 Task: Add an event with the title Lunch and Learn: Effective Project Planning, date '2024/04/20', time 8:00 AM to 10:00 AMand add a description: The session will conclude with a recap and summary of key takeaways, providing participants with a comprehensive understanding of the elements that contribute to successful presentations. Participants will be encouraged to continue practicing their presentation skills outside of the session and seek further opportunities for growth and improvement., put the event into Red category . Add location for the event as: The Savoy, London, United Kingdom, logged in from the account softage.3@softage.netand send the event invitation to softage.5@softage.net and softage.6@softage.net. Set a reminder for the event At time of event
Action: Mouse moved to (90, 96)
Screenshot: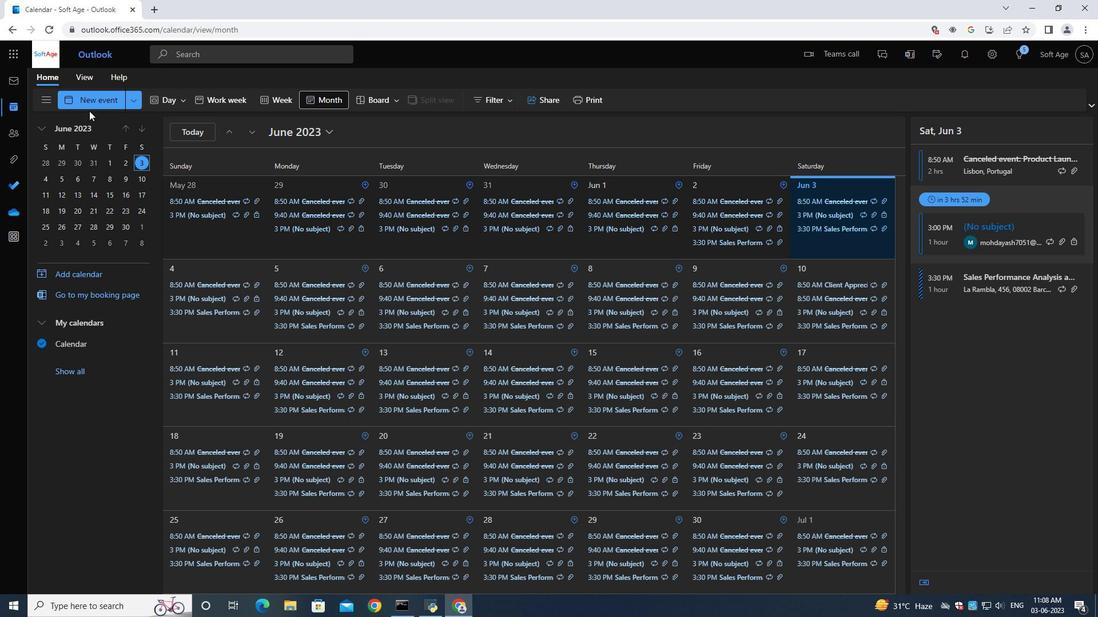 
Action: Mouse pressed left at (90, 96)
Screenshot: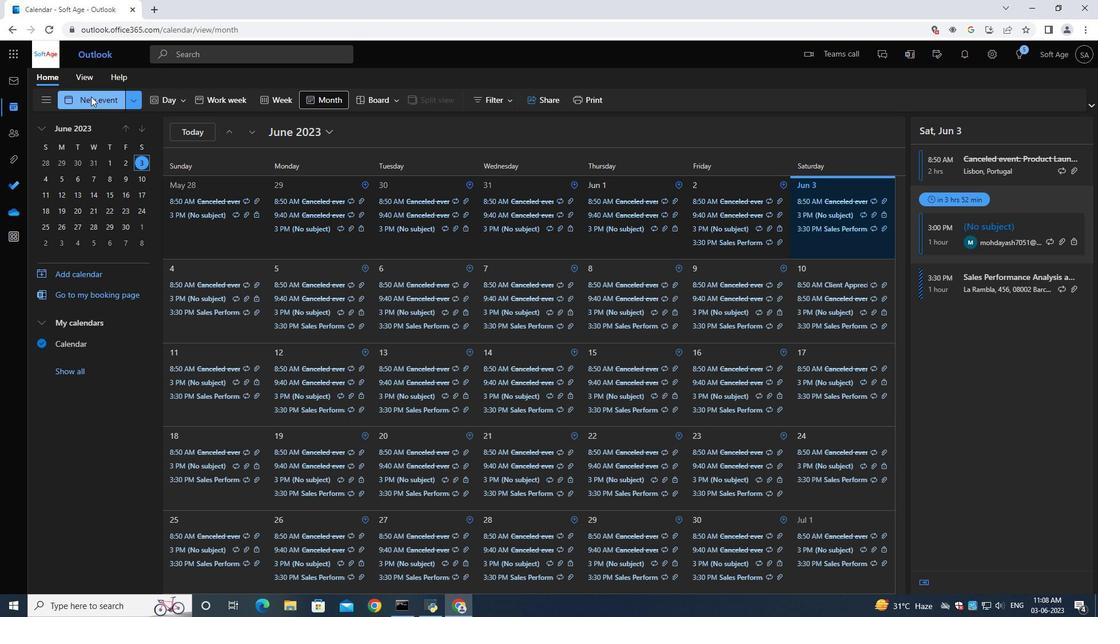 
Action: Mouse moved to (351, 179)
Screenshot: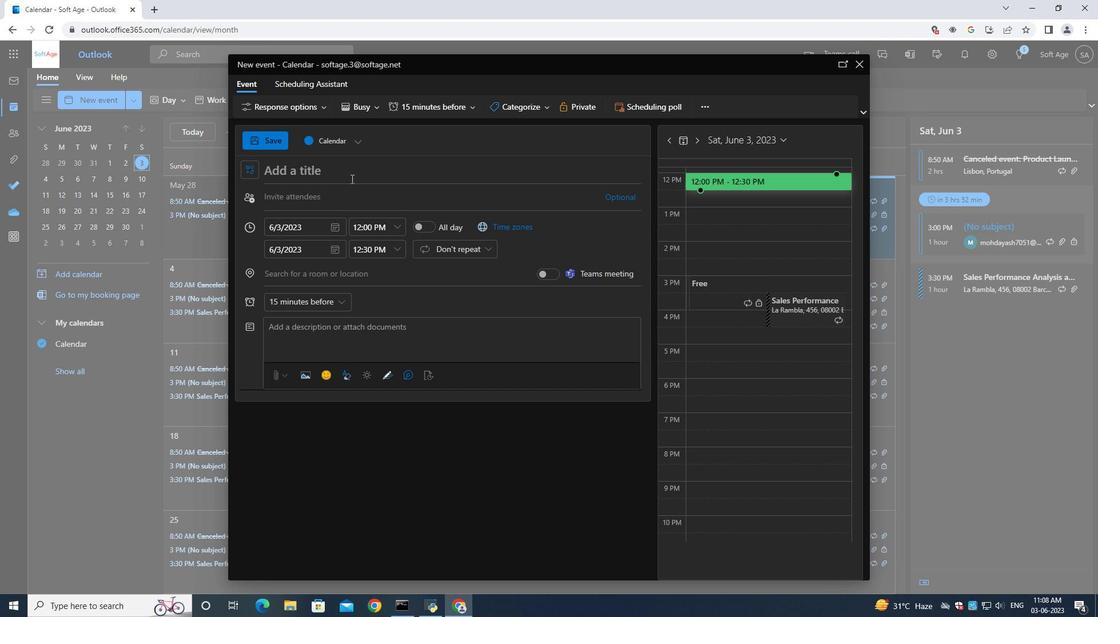 
Action: Mouse pressed left at (351, 179)
Screenshot: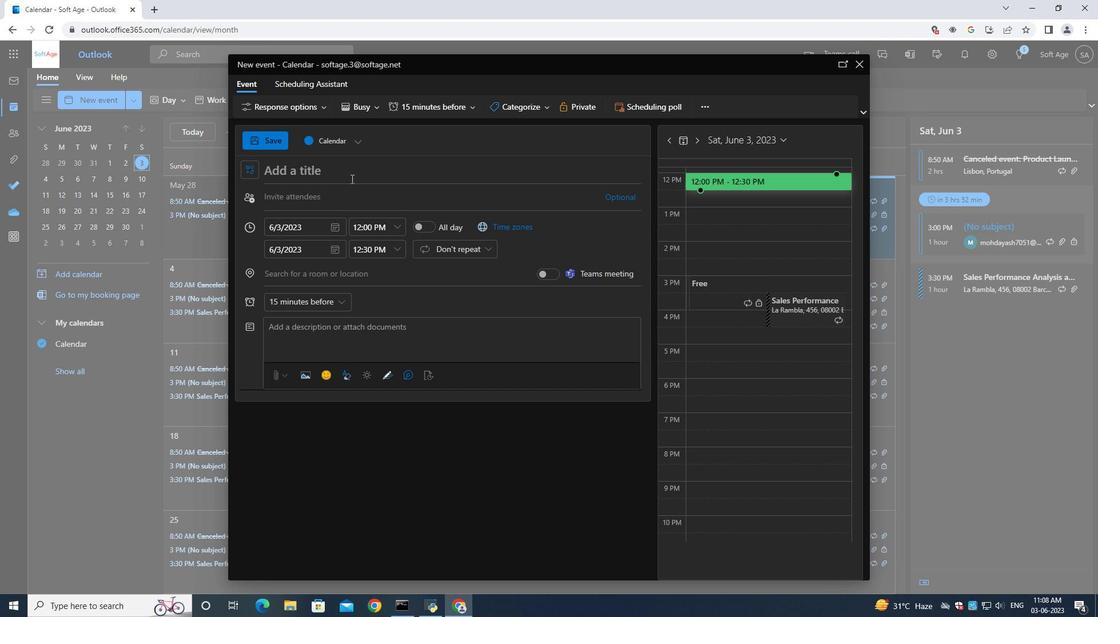
Action: Key pressed <Key.shift>Lunch<Key.space><Key.shift>and<Key.space><Key.shift><Key.shift><Key.shift><Key.shift><Key.shift><Key.shift><Key.shift><Key.shift><Key.shift><Key.shift><Key.shift><Key.shift><Key.shift><Key.shift><Key.shift><Key.shift><Key.shift><Key.shift><Key.shift><Key.shift><Key.shift><Key.shift><Key.shift><Key.shift><Key.shift><Key.shift><Key.shift><Key.shift><Key.shift><Key.shift><Key.shift><Key.shift><Key.shift><Key.shift><Key.shift>Learn<Key.shift_r>:<Key.space><Key.shift>Effective<Key.space><Key.shift>Proe<Key.backspace>ject<Key.space><Key.shift>Planning
Screenshot: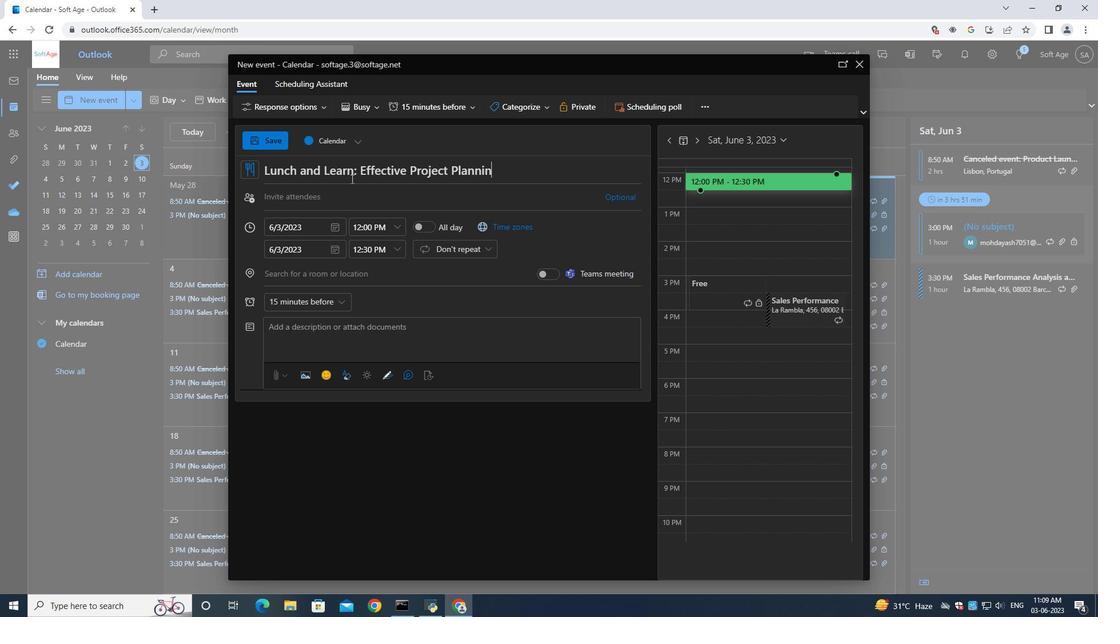 
Action: Mouse moved to (334, 226)
Screenshot: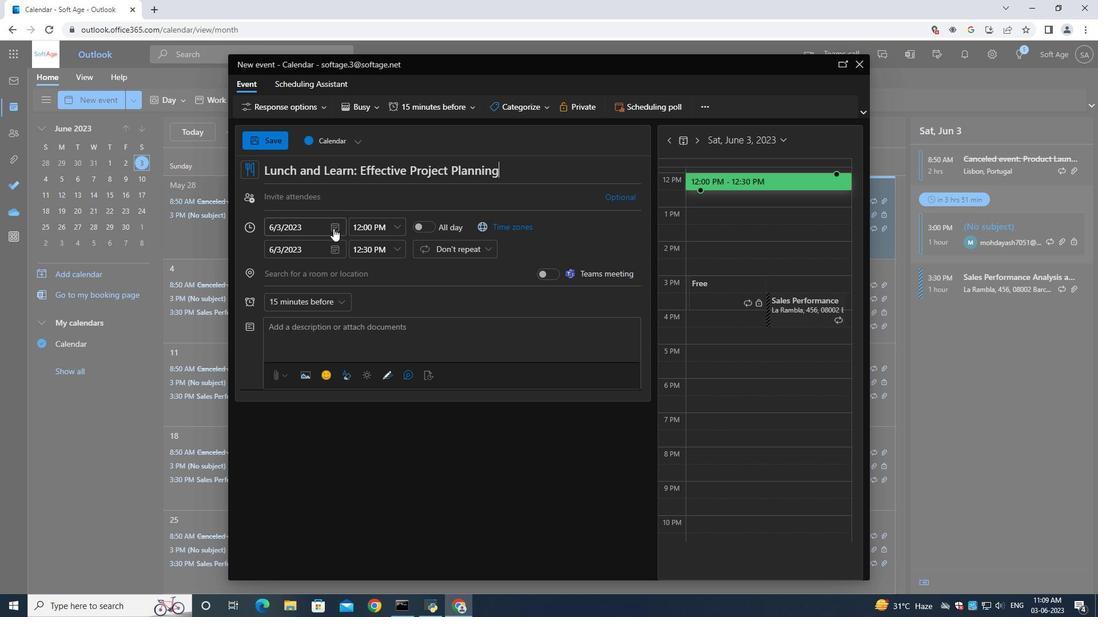 
Action: Mouse pressed left at (334, 226)
Screenshot: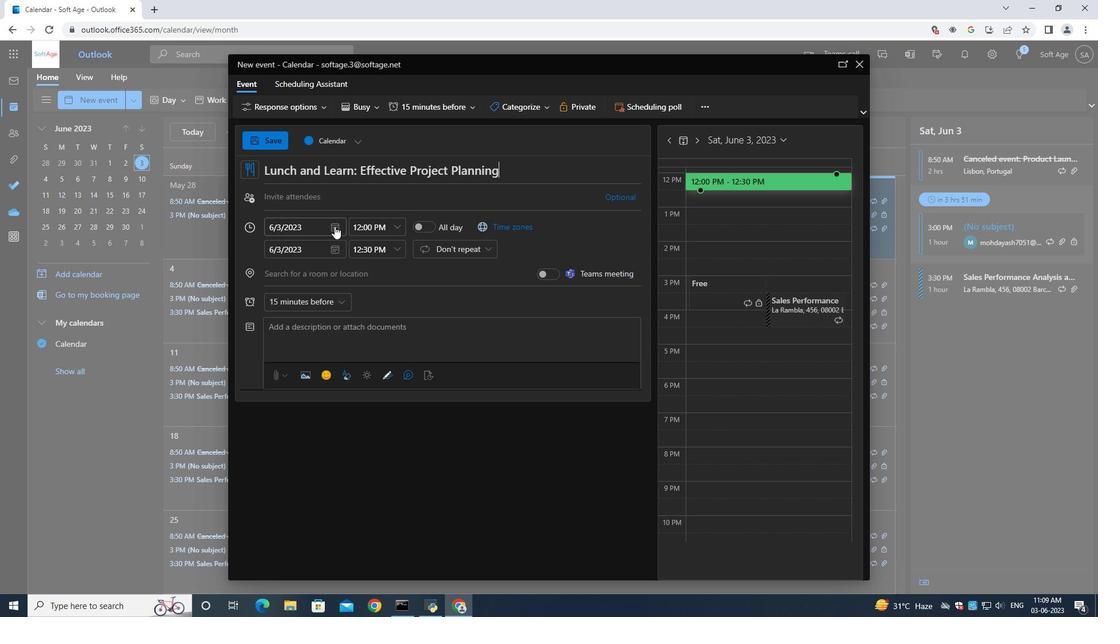
Action: Mouse moved to (369, 255)
Screenshot: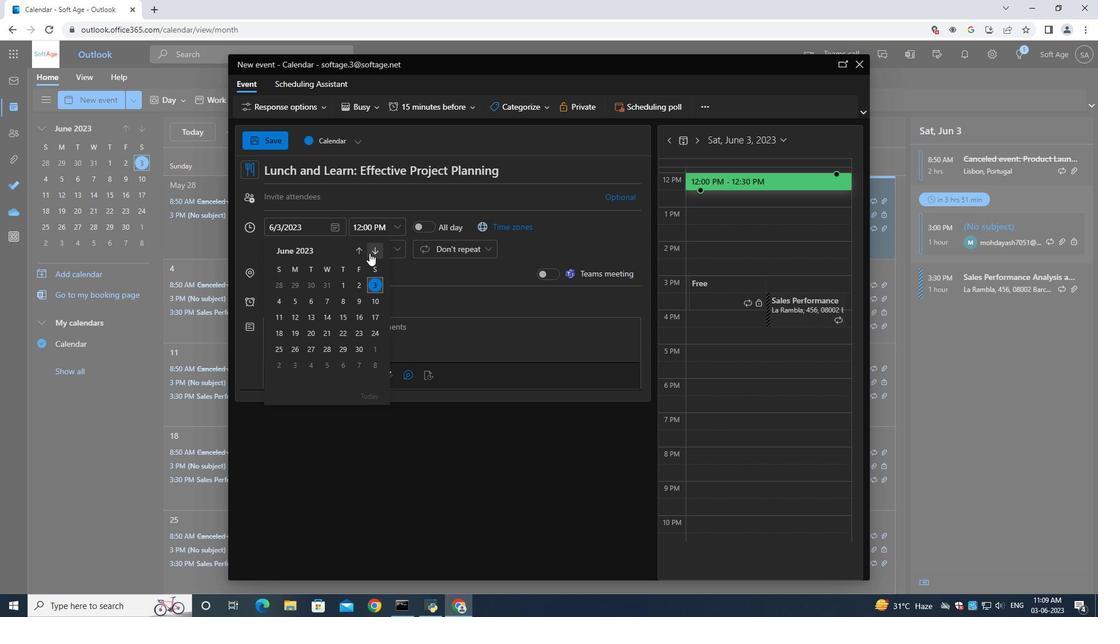 
Action: Mouse pressed left at (369, 255)
Screenshot: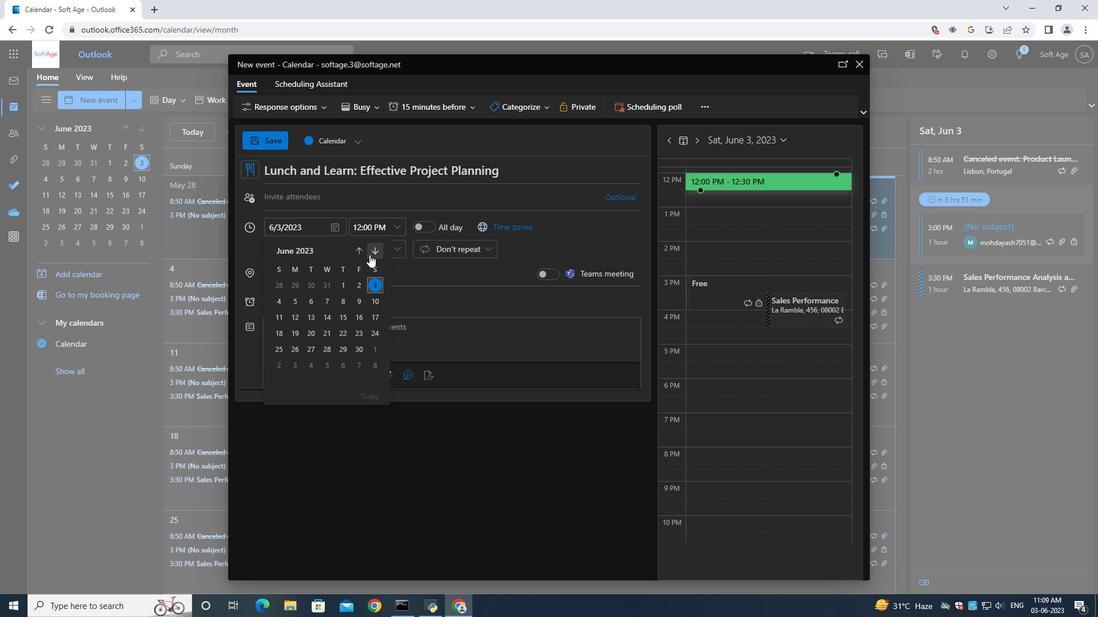 
Action: Mouse pressed left at (369, 255)
Screenshot: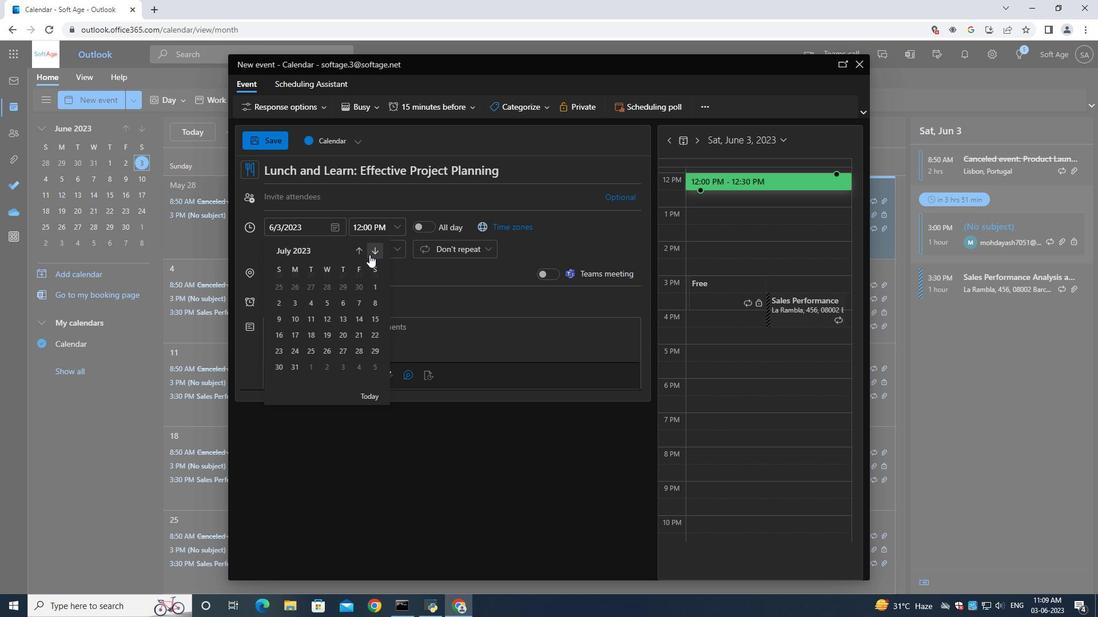
Action: Mouse pressed left at (369, 255)
Screenshot: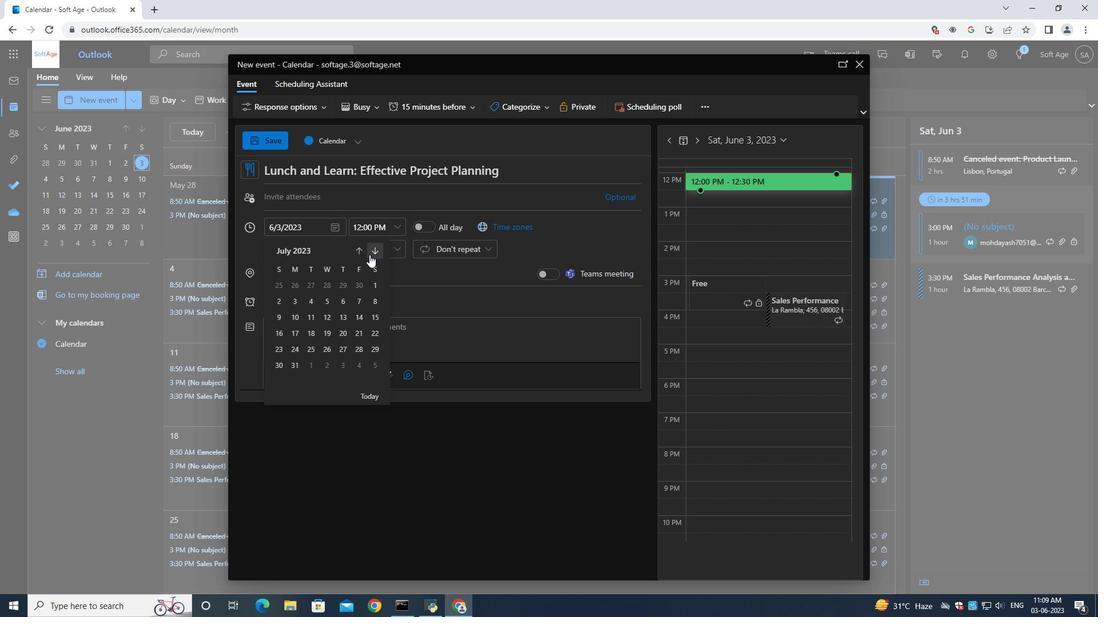
Action: Mouse pressed left at (369, 255)
Screenshot: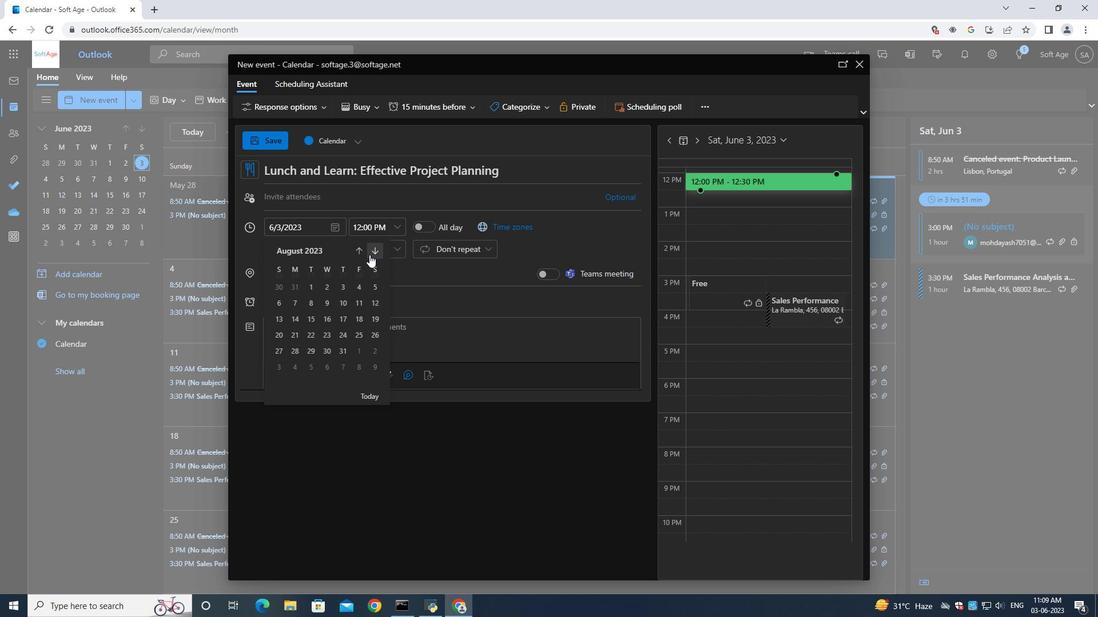 
Action: Mouse pressed left at (369, 255)
Screenshot: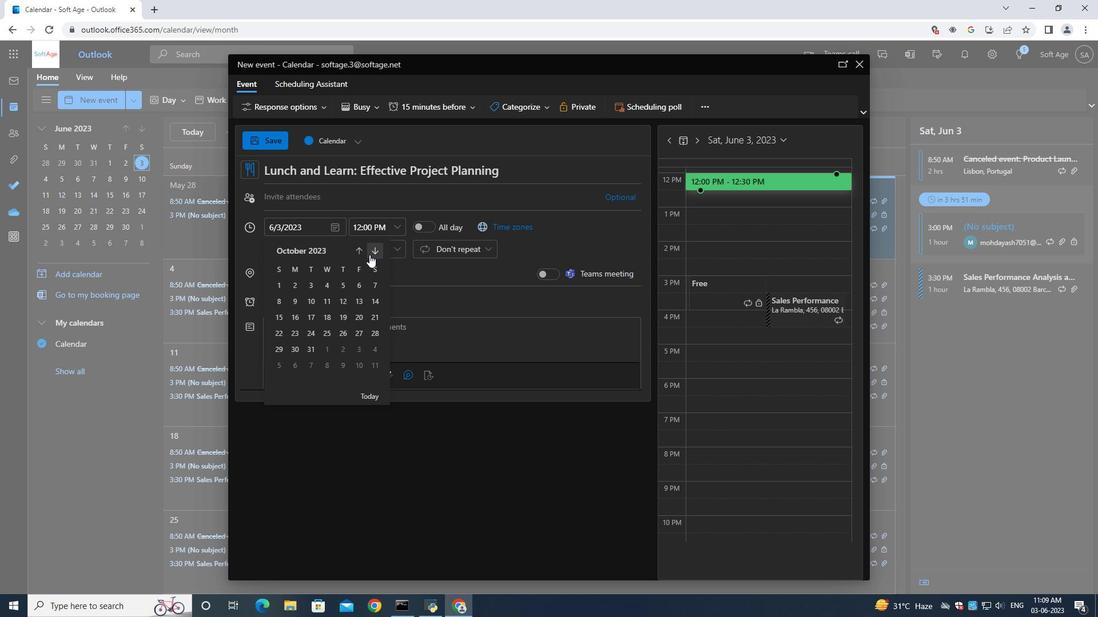 
Action: Mouse pressed left at (369, 255)
Screenshot: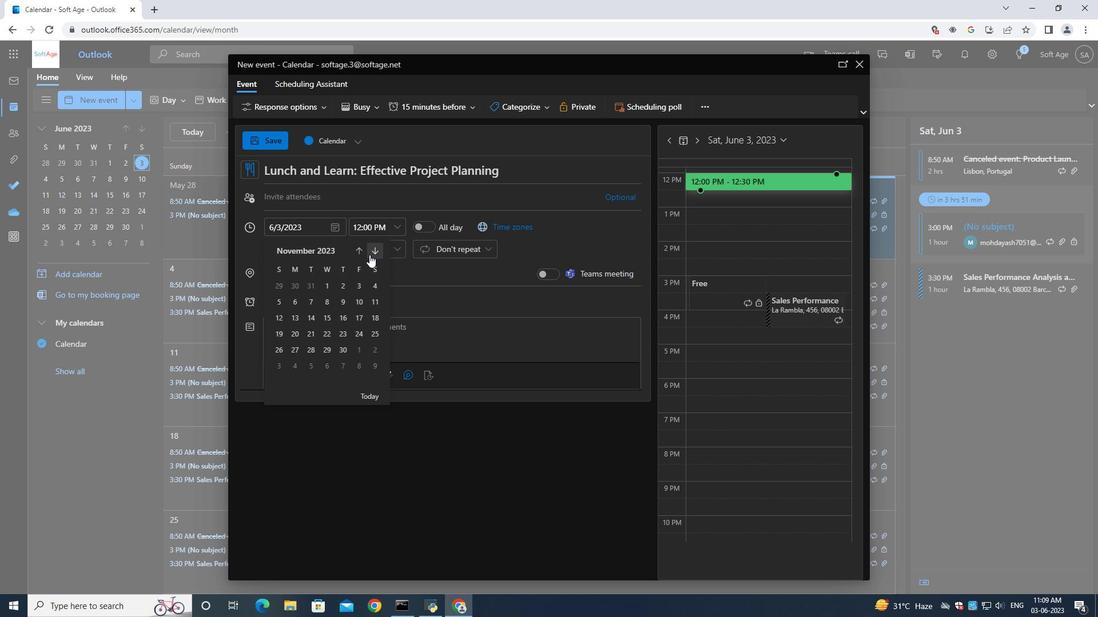 
Action: Mouse pressed left at (369, 255)
Screenshot: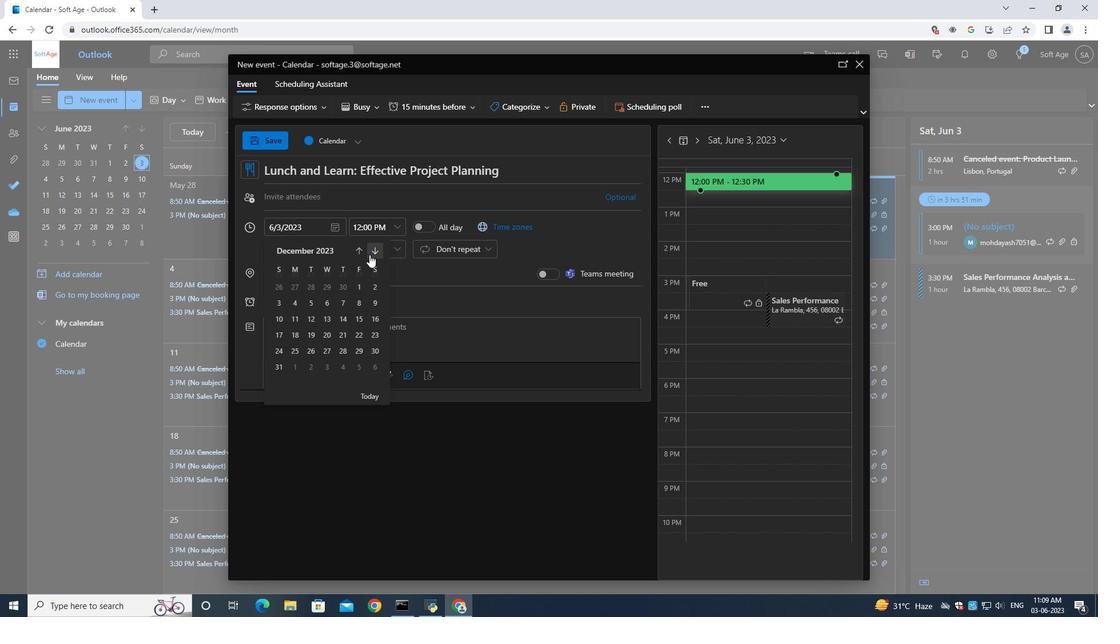 
Action: Mouse moved to (369, 250)
Screenshot: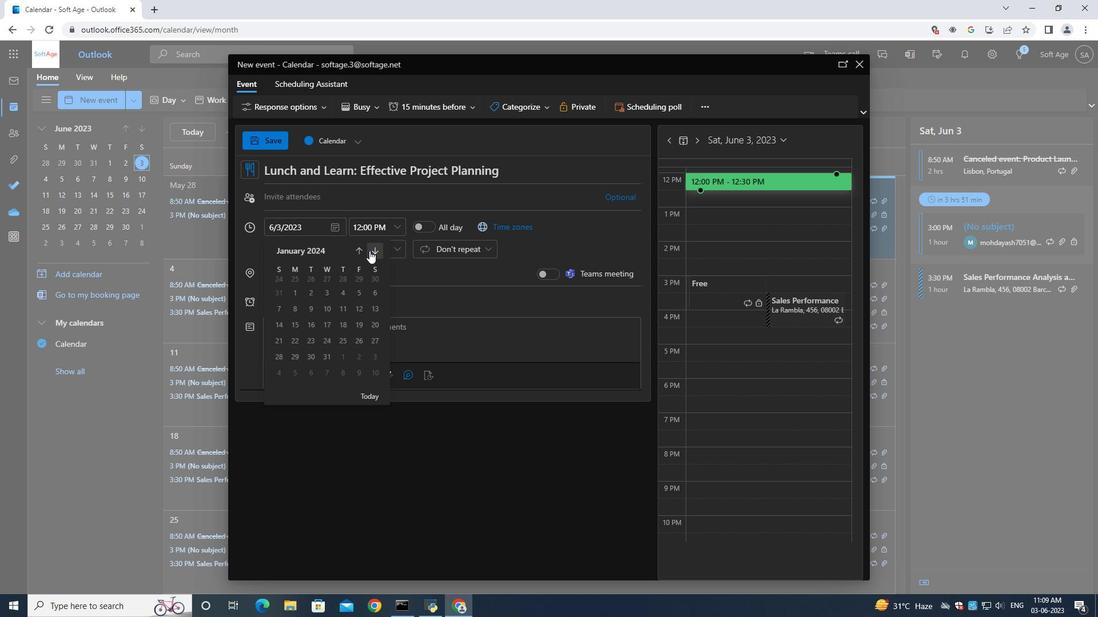 
Action: Mouse pressed left at (369, 250)
Screenshot: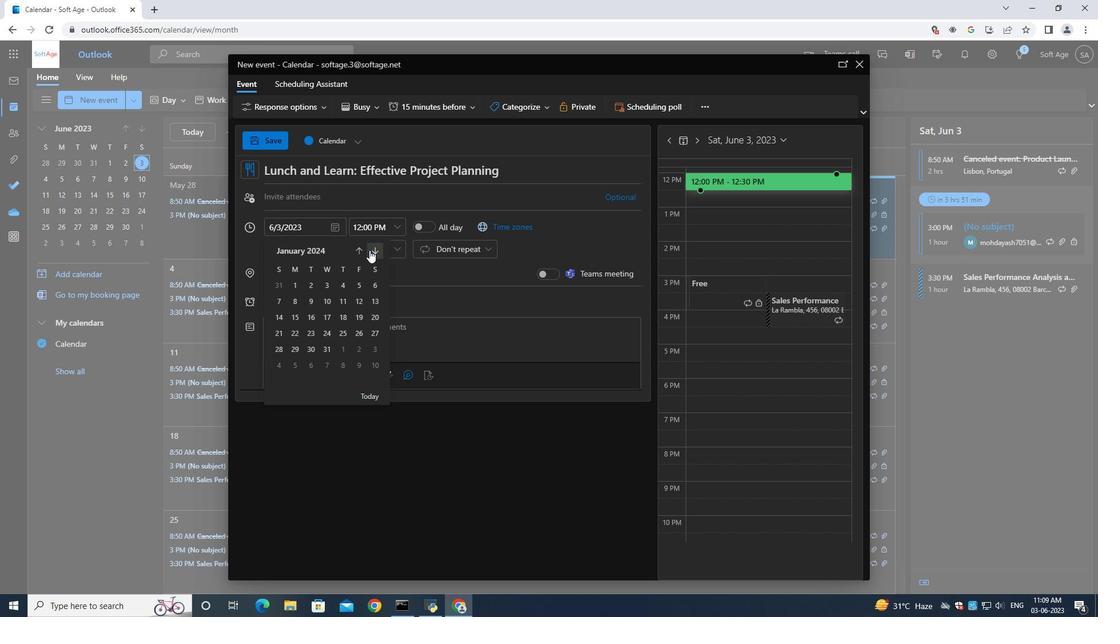 
Action: Mouse pressed left at (369, 250)
Screenshot: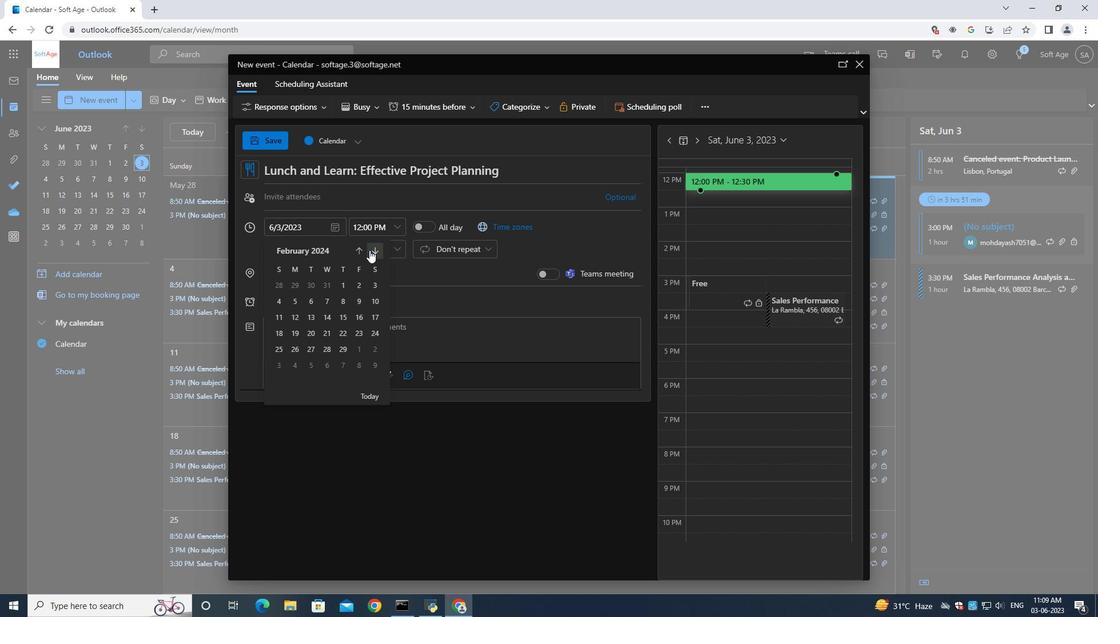 
Action: Mouse pressed left at (369, 250)
Screenshot: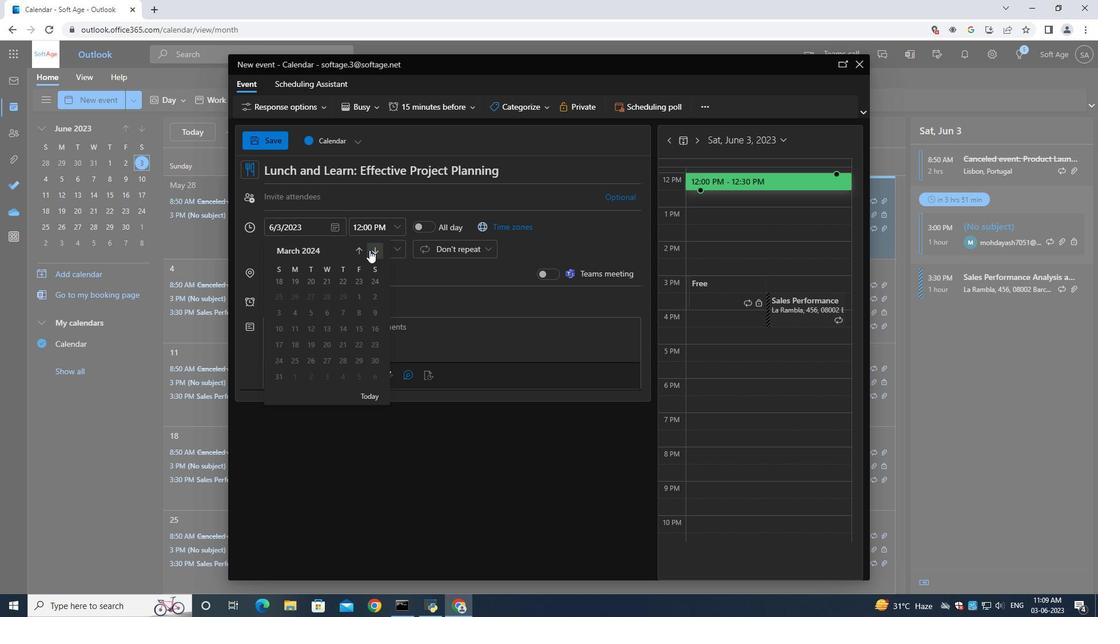
Action: Mouse moved to (372, 317)
Screenshot: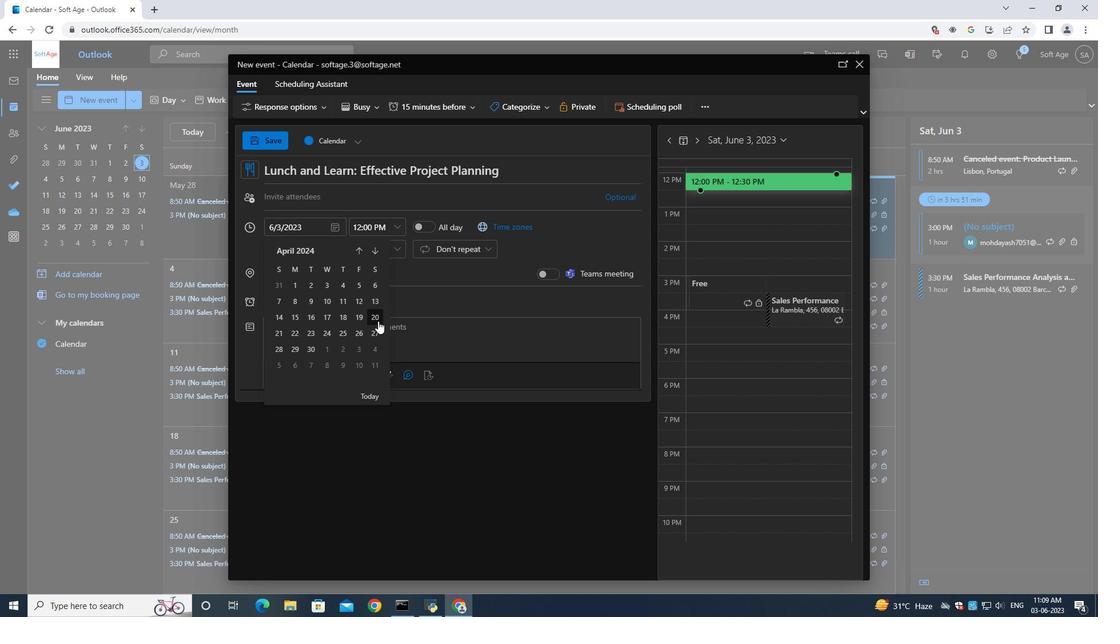 
Action: Mouse pressed left at (372, 317)
Screenshot: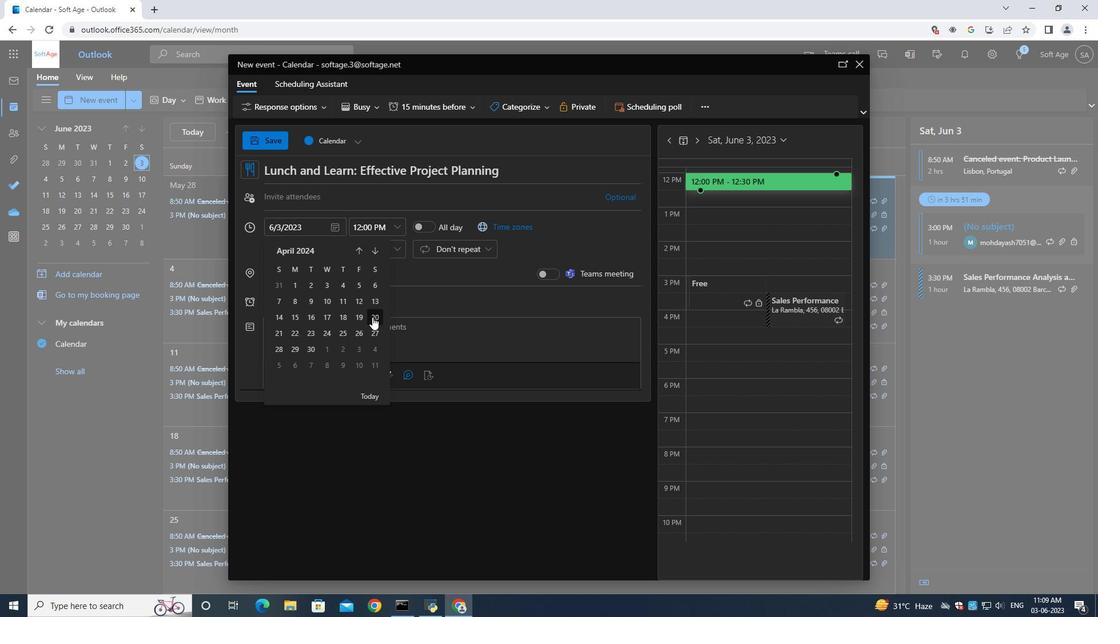 
Action: Mouse moved to (370, 230)
Screenshot: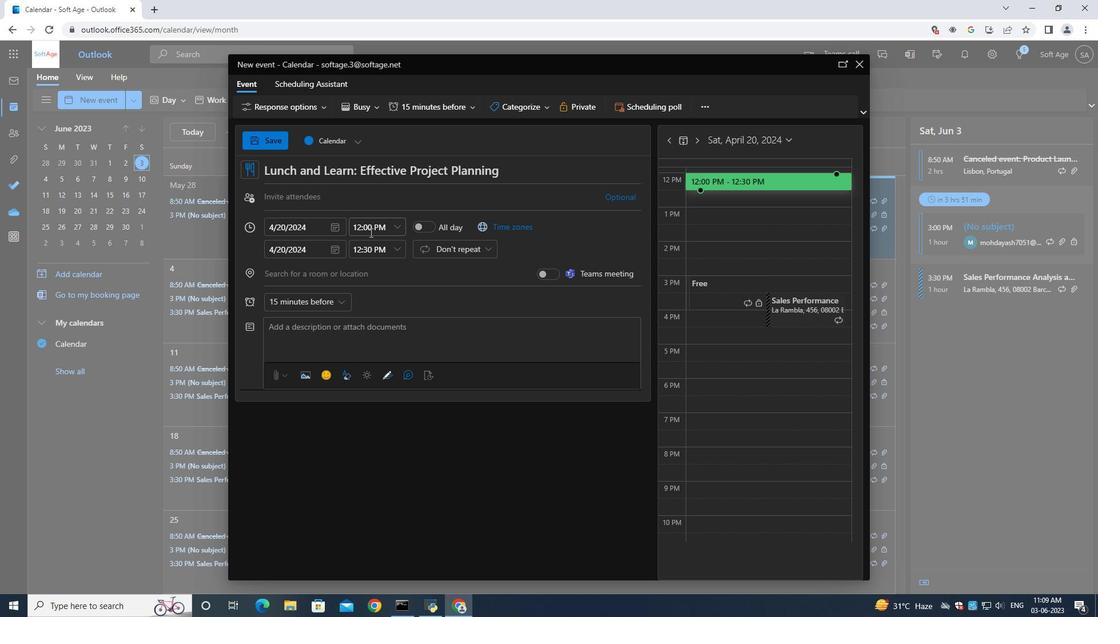 
Action: Mouse pressed left at (370, 230)
Screenshot: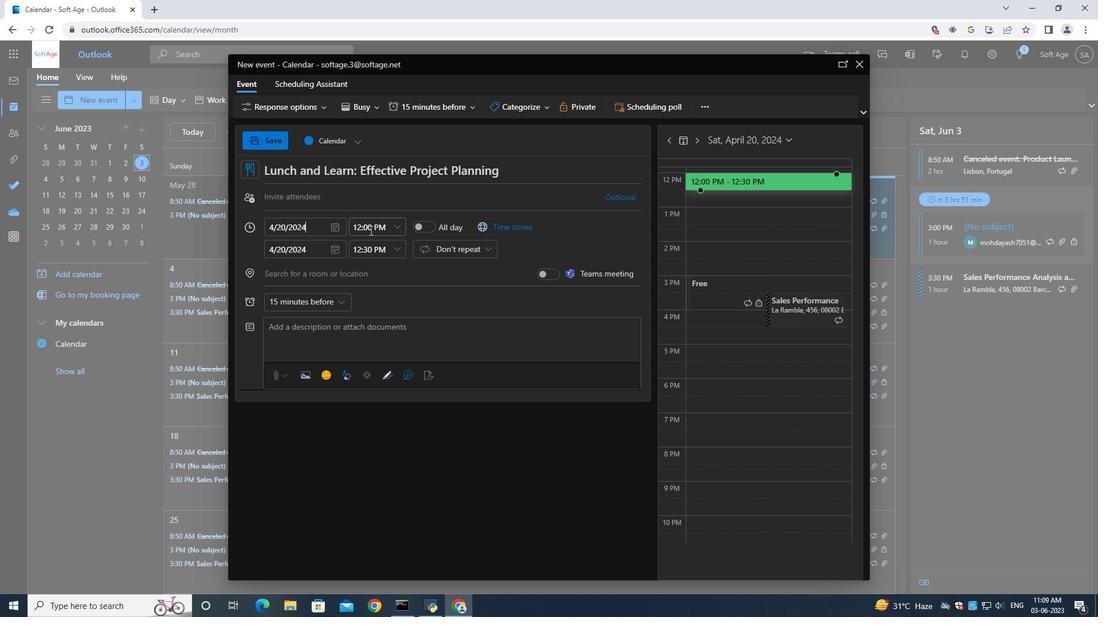 
Action: Key pressed 8<Key.shift_r>:00<Key.shift>AM
Screenshot: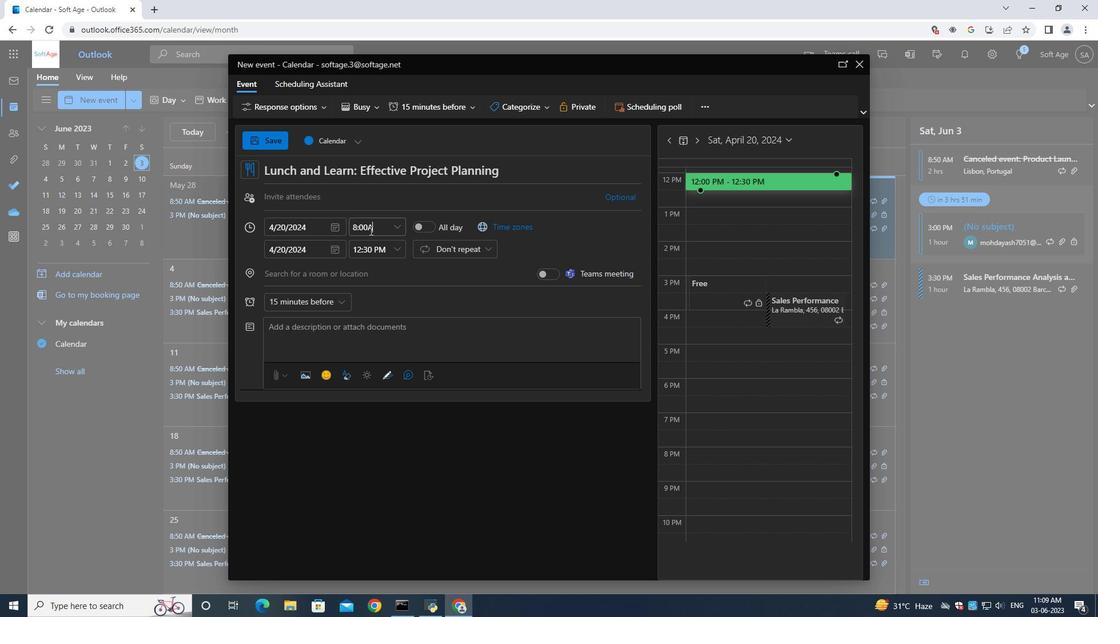 
Action: Mouse moved to (363, 249)
Screenshot: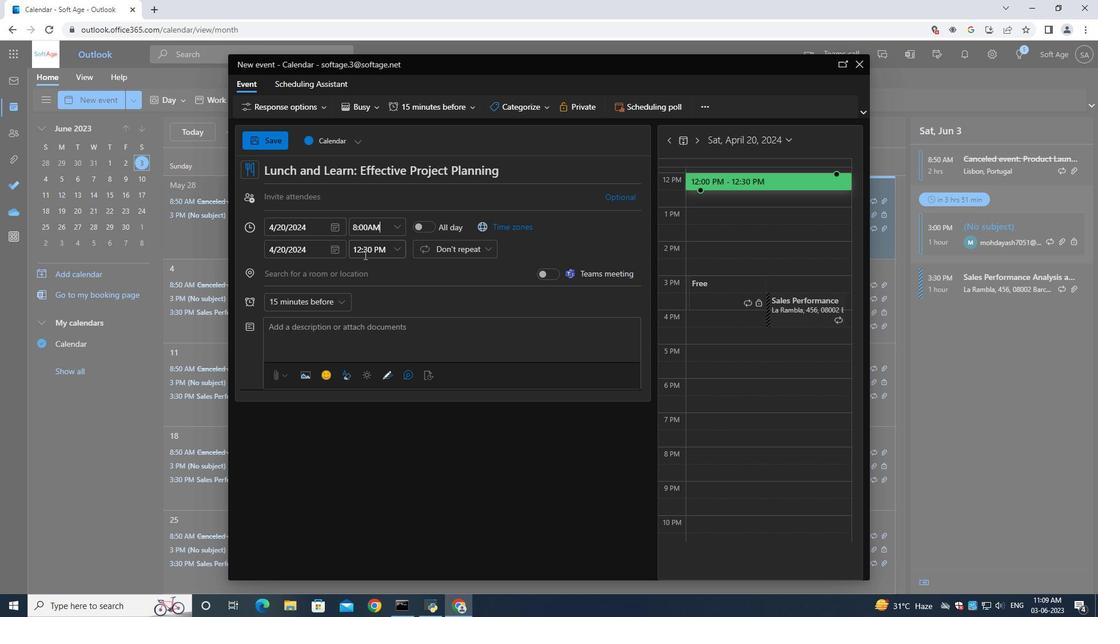 
Action: Mouse pressed left at (363, 249)
Screenshot: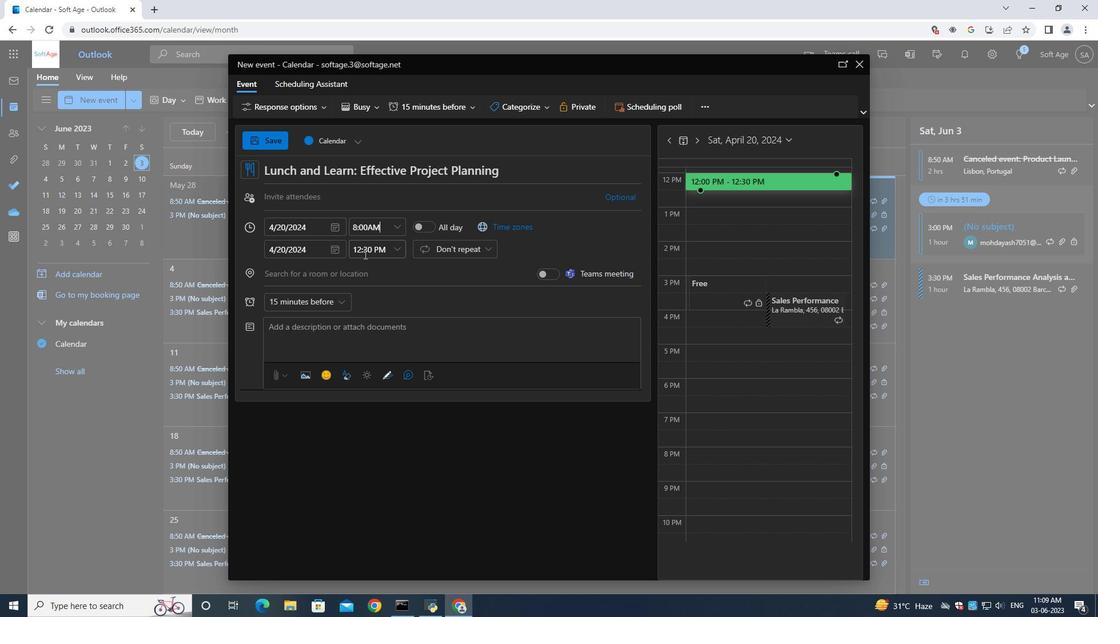 
Action: Key pressed 10<Key.shift_r>:00<Key.shift>AM
Screenshot: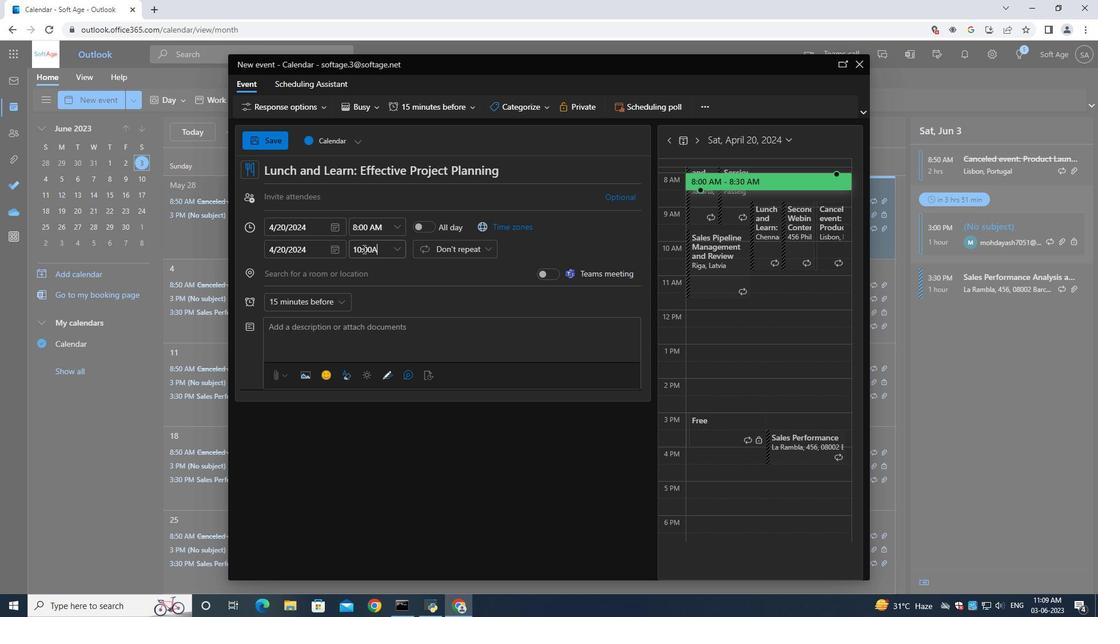 
Action: Mouse moved to (321, 330)
Screenshot: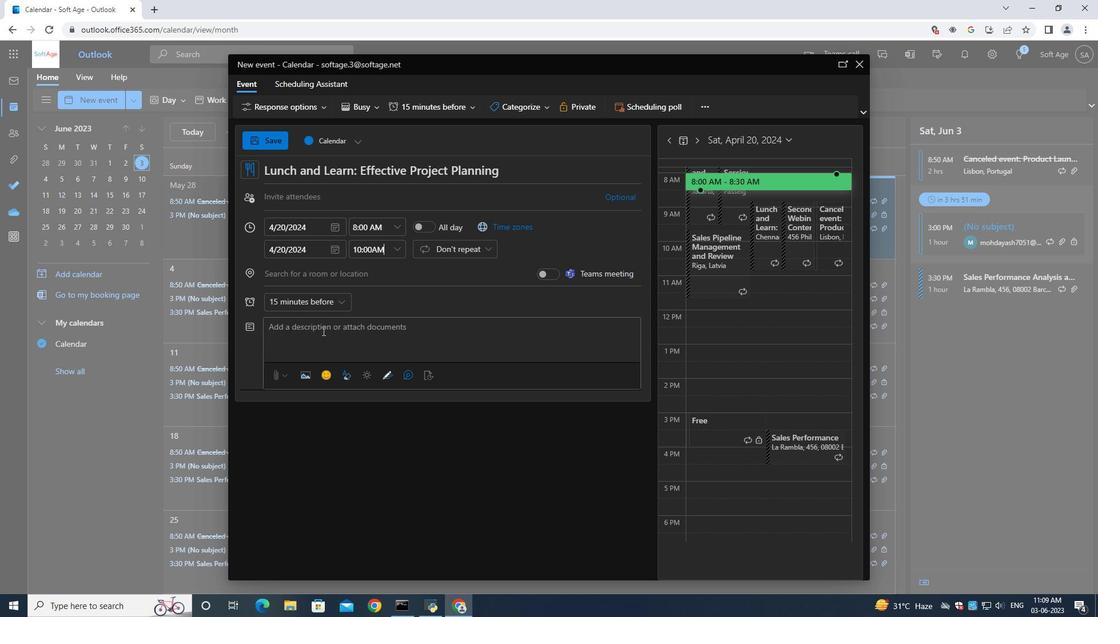 
Action: Mouse pressed left at (321, 330)
Screenshot: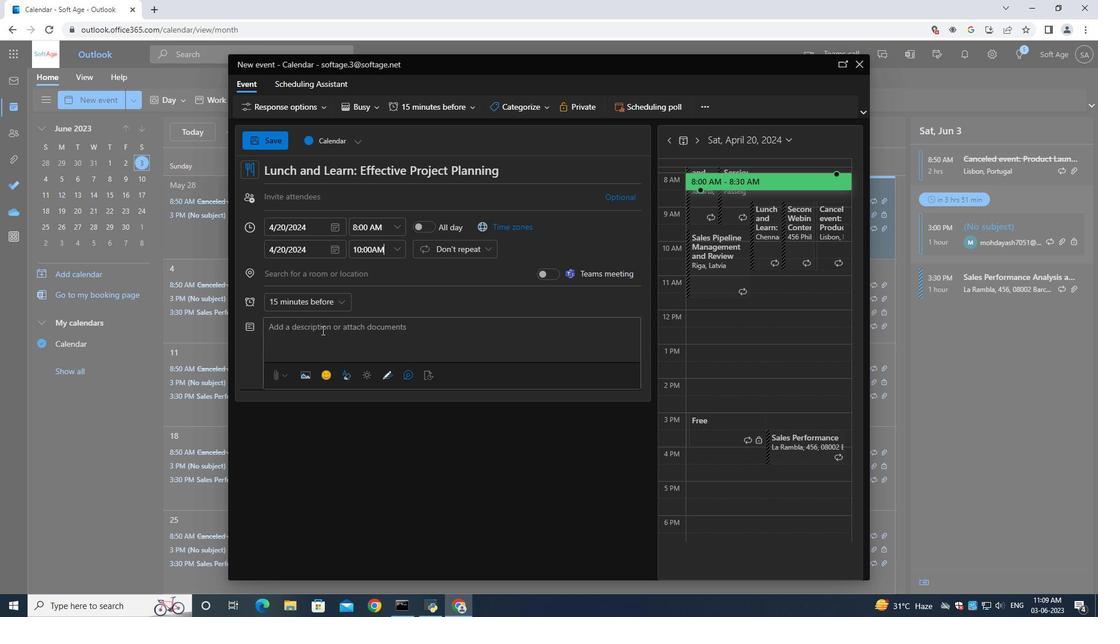 
Action: Key pressed <Key.shift>The<Key.space><Key.shift><Key.shift><Key.shift><Key.shift><Key.shift><Key.shift><Key.shift><Key.shift><Key.shift><Key.shift><Key.shift><Key.shift><Key.shift>session<Key.space>will<Key.space>conclude<Key.space>with<Key.space>a<Key.space>recap<Key.space>and<Key.space>summary<Key.space>of<Key.space>key<Key.space>takeaways,<Key.space>providing<Key.space>participants<Key.space>wiith<Key.space>a<Key.space>comprew<Key.backspace><Key.backspace>ehensive<Key.space>skills<Key.space>outside<Key.space>of<Key.space>the<Key.space>session<Key.space>and<Key.space>seek<Key.space><Key.backspace><Key.backspace><Key.backspace><Key.backspace><Key.backspace><Key.backspace><Key.backspace><Key.backspace><Key.backspace><Key.backspace><Key.backspace><Key.backspace><Key.backspace><Key.backspace><Key.backspace><Key.backspace><Key.backspace><Key.backspace><Key.backspace><Key.backspace><Key.backspace><Key.backspace><Key.backspace><Key.backspace><Key.backspace><Key.backspace><Key.backspace><Key.backspace><Key.backspace><Key.backspace><Key.backspace><Key.backspace><Key.backspace><Key.backspace><Key.backspace><Key.backspace><Key.backspace><Key.backspace><Key.backspace><Key.backspace><Key.backspace><Key.backspace><Key.backspace><Key.backspace><Key.backspace><Key.backspace><Key.backspace><Key.backspace><Key.backspace><Key.backspace><Key.backspace><Key.backspace><Key.backspace><Key.backspace><Key.backspace><Key.backspace><Key.backspace><Key.backspace><Key.backspace><Key.backspace><Key.backspace><Key.backspace><Key.backspace><Key.backspace><Key.backspace><Key.backspace><Key.backspace><Key.backspace>ipants<Key.space>with<Key.space>a<Key.space>comprehensive<Key.space>understanding<Key.space>of<Key.space>the<Key.space>elements<Key.space>that<Key.space>contribute<Key.space>to<Key.space>successful<Key.space>to<Key.space>con<Key.backspace><Key.backspace><Key.backspace><Key.backspace><Key.backspace><Key.backspace>presentations<Key.space><Key.backspace>.<Key.space><Key.shift>Part<Key.backspace>ticipants<Key.space>will<Key.space>be<Key.space>encouraged<Key.space>to<Key.space>continue<Key.space>praticipants<Key.space>will<Key.space>be<Key.space>enc<Key.backspace>couraged<Key.space>to<Key.space>continue<Key.space>practicing<Key.space>their<Key.space>presentation<Key.space>skills<Key.space>outside<Key.space>of<Key.space>the<Key.space>session<Key.space>and<Key.space>seek<Key.space>further<Key.space>opportunities<Key.space>for<Key.space>growth<Key.space>and<Key.space>improvement.
Screenshot: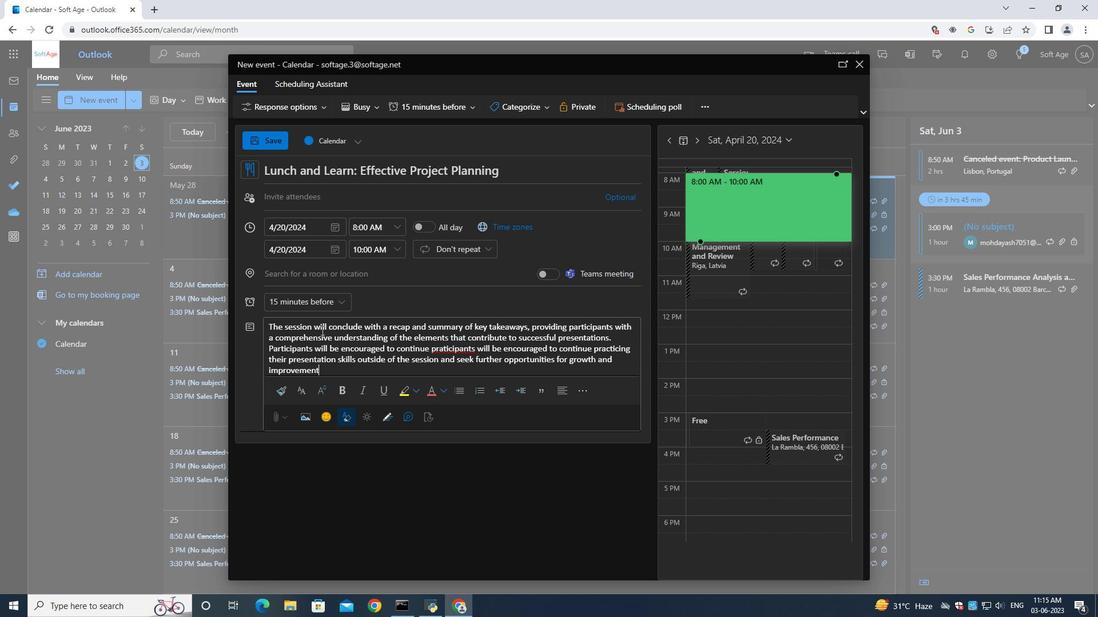 
Action: Mouse moved to (532, 104)
Screenshot: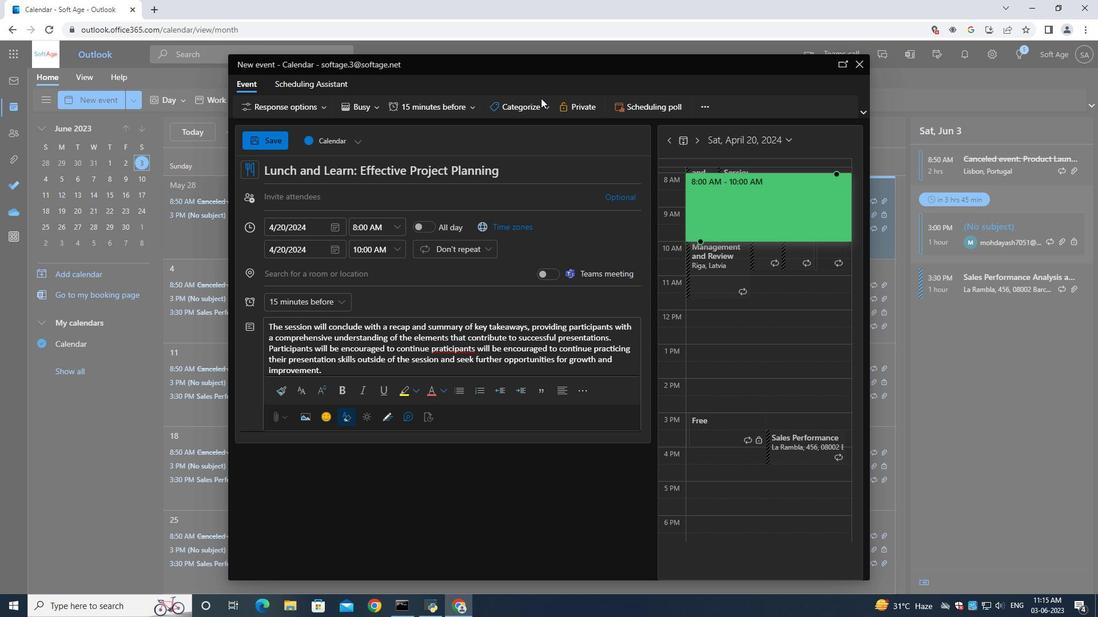
Action: Mouse pressed left at (532, 104)
Screenshot: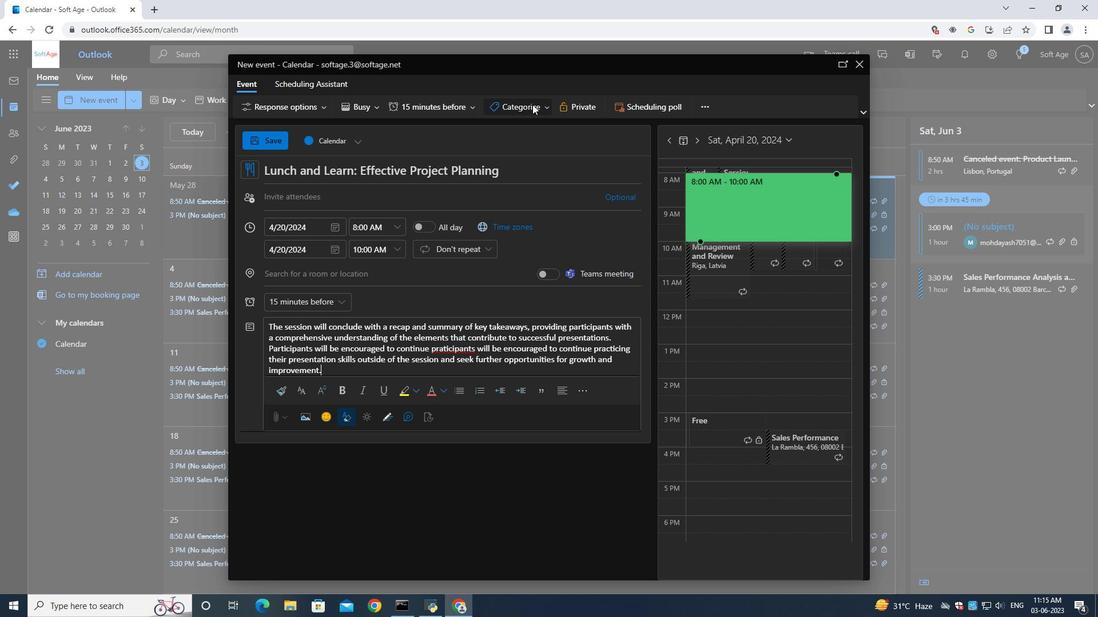 
Action: Mouse moved to (514, 202)
Screenshot: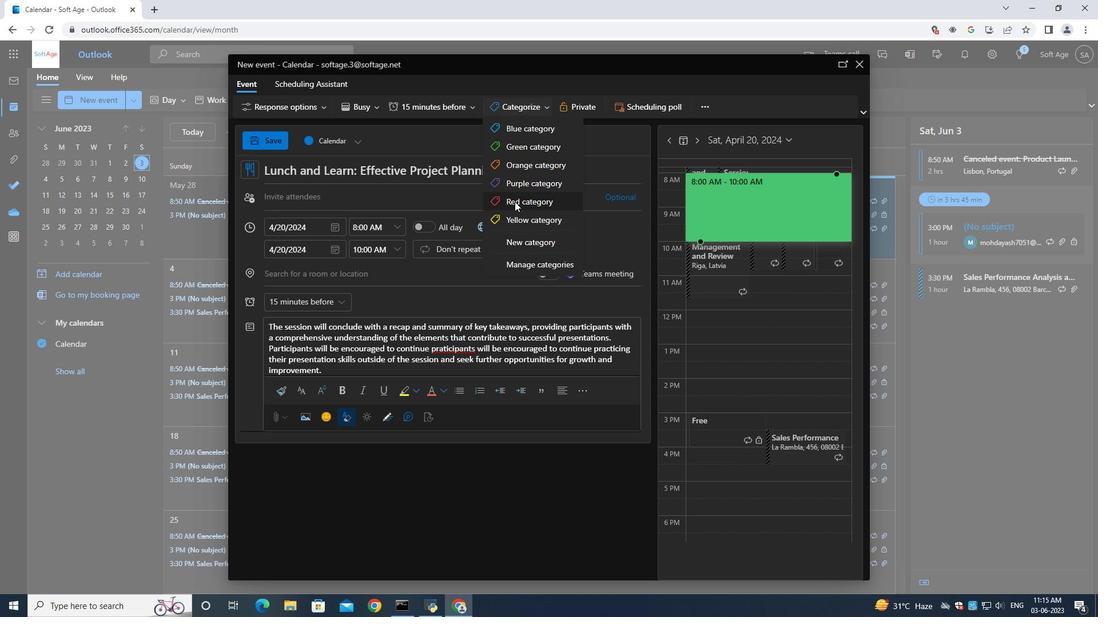
Action: Mouse pressed left at (514, 202)
Screenshot: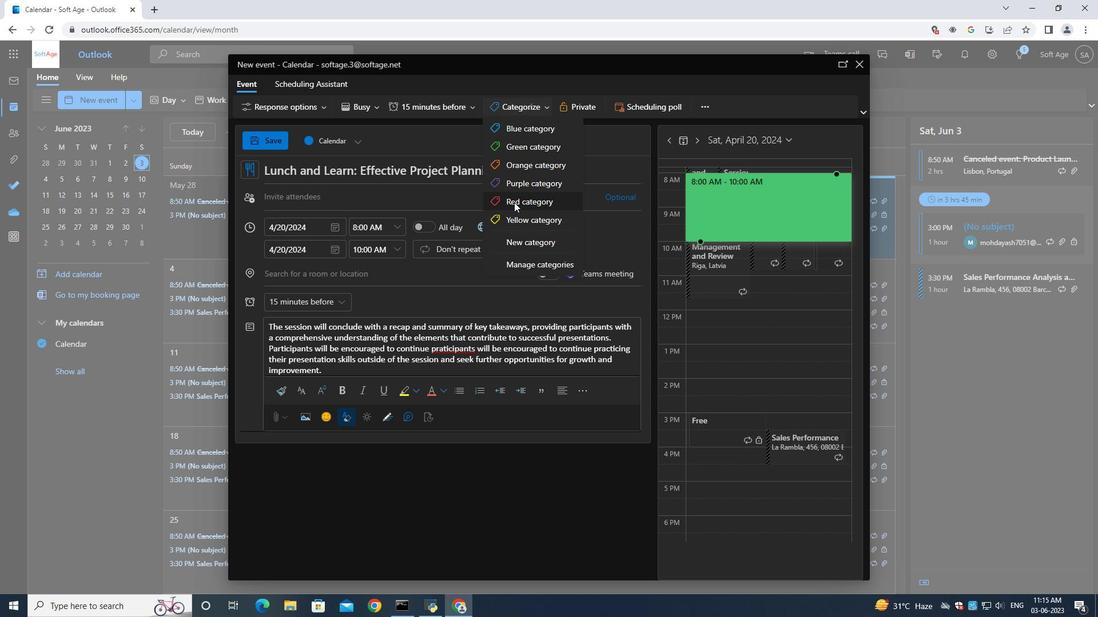 
Action: Mouse moved to (299, 272)
Screenshot: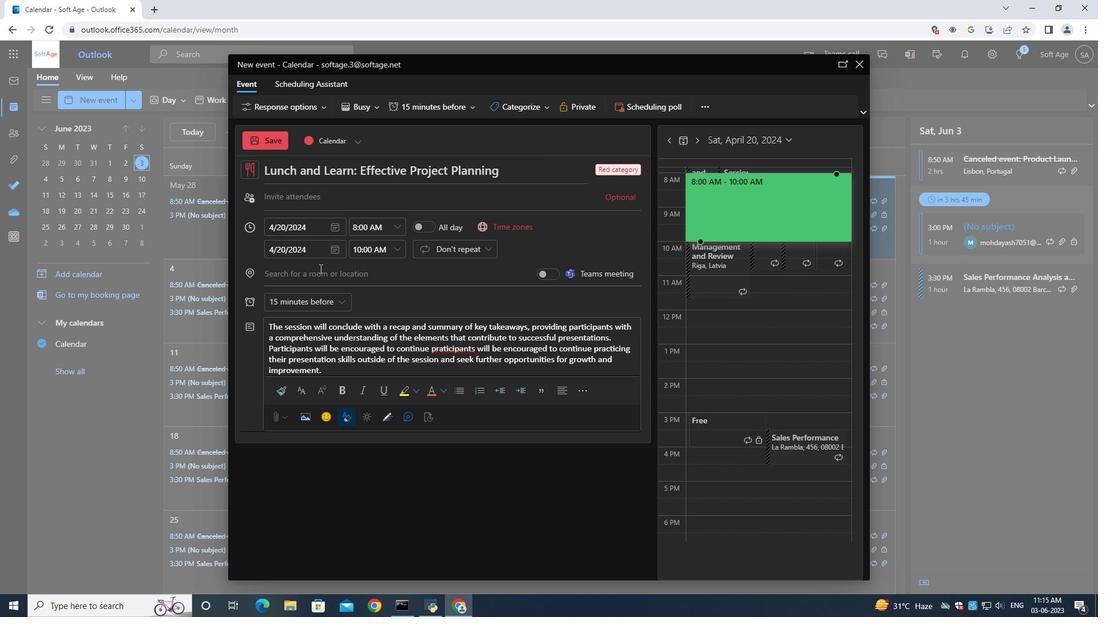 
Action: Mouse pressed left at (299, 272)
Screenshot: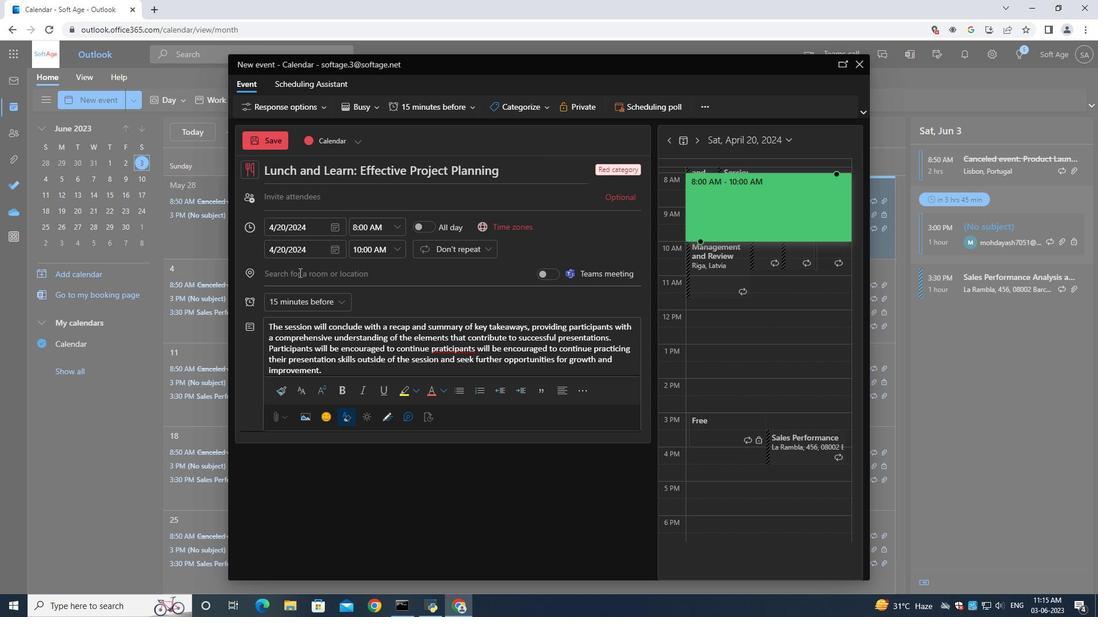 
Action: Key pressed <Key.shift><Key.shift><Key.shift><Key.shift><Key.shift><Key.shift><Key.shift><Key.shift><Key.shift><Key.shift><Key.shift><Key.shift><Key.shift><Key.shift><Key.shift><Key.shift><Key.shift><Key.shift><Key.shift><Key.shift><Key.shift><Key.shift><Key.shift><Key.shift><Key.shift><Key.shift><Key.shift><Key.shift><Key.shift><Key.shift><Key.shift><Key.shift><Key.shift><Key.shift><Key.shift><Key.shift><Key.shift><Key.shift><Key.shift><Key.shift><Key.shift><Key.shift><Key.shift><Key.shift><Key.shift><Key.shift><Key.shift><Key.shift><Key.shift><Key.shift><Key.shift><Key.shift><Key.shift><Key.shift><Key.shift><Key.shift><Key.shift><Key.shift><Key.shift><Key.shift><Key.shift><Key.shift><Key.shift><Key.shift><Key.shift><Key.shift><Key.shift><Key.shift><Key.shift><Key.shift><Key.shift><Key.shift><Key.shift><Key.shift><Key.shift><Key.shift><Key.shift><Key.shift><Key.shift><Key.shift><Key.shift><Key.shift><Key.shift><Key.shift><Key.shift><Key.shift><Key.shift><Key.shift><Key.shift><Key.shift><Key.shift><Key.shift><Key.shift><Key.shift>The<Key.space><Key.shift>Savoy<Key.space><Key.backspace>,<Key.space><Key.shift>London,<Key.space><Key.shift><Key.shift><Key.shift><Key.shift><Key.shift><Key.shift><Key.shift><Key.shift><Key.shift><Key.shift><Key.shift><Key.shift><Key.shift><Key.shift><Key.shift><Key.shift><Key.shift><Key.shift><Key.shift><Key.shift><Key.shift>United<Key.space><Key.shift>Kingdom
Screenshot: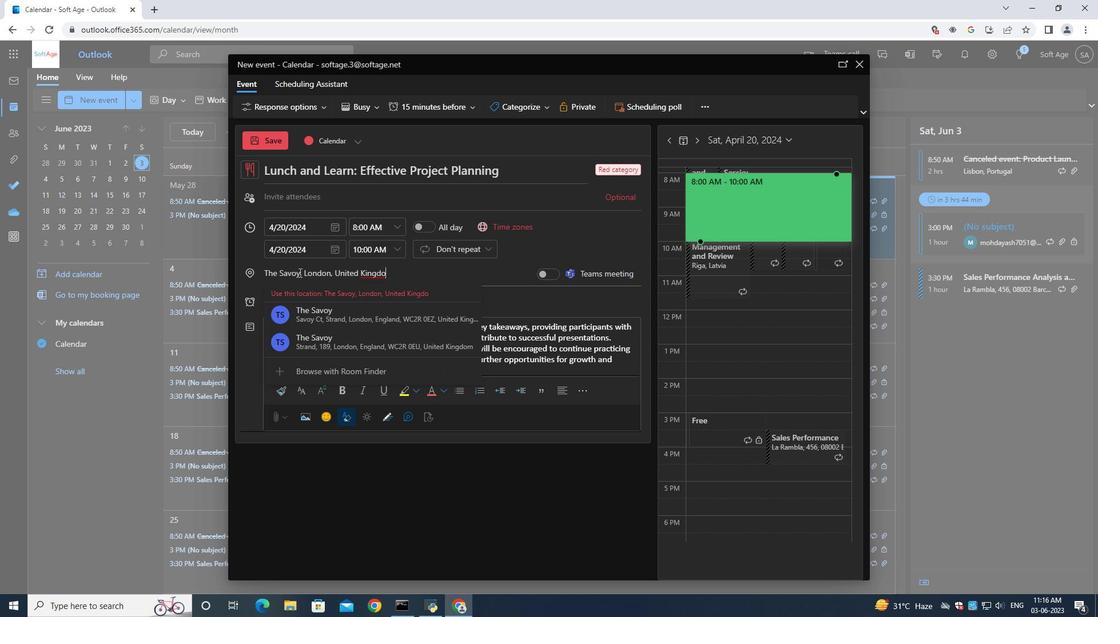 
Action: Mouse moved to (307, 196)
Screenshot: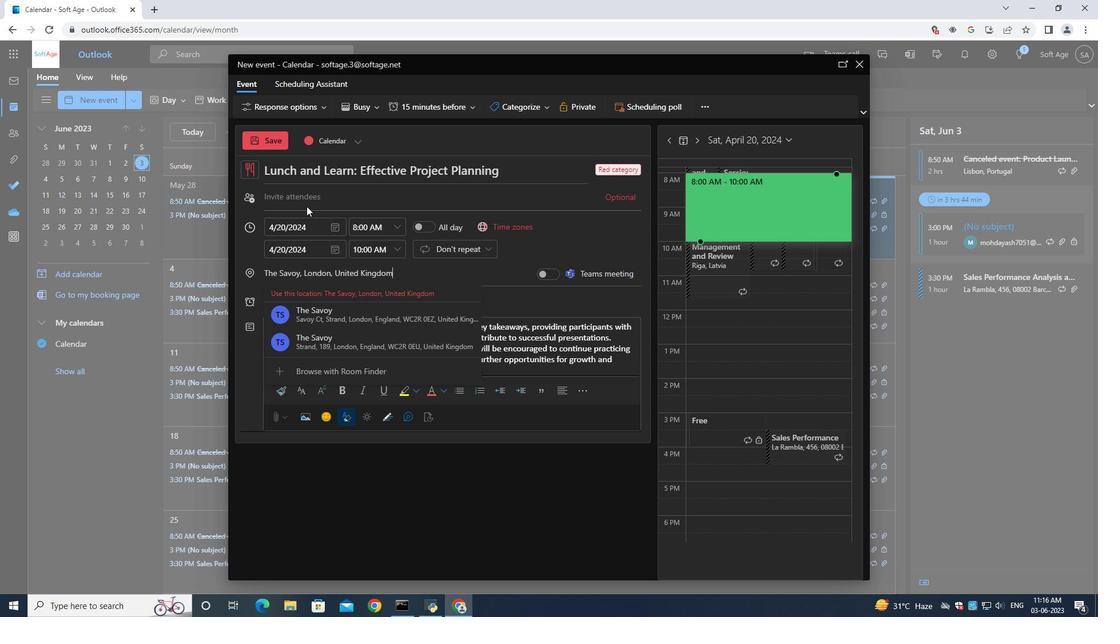 
Action: Mouse pressed left at (307, 196)
Screenshot: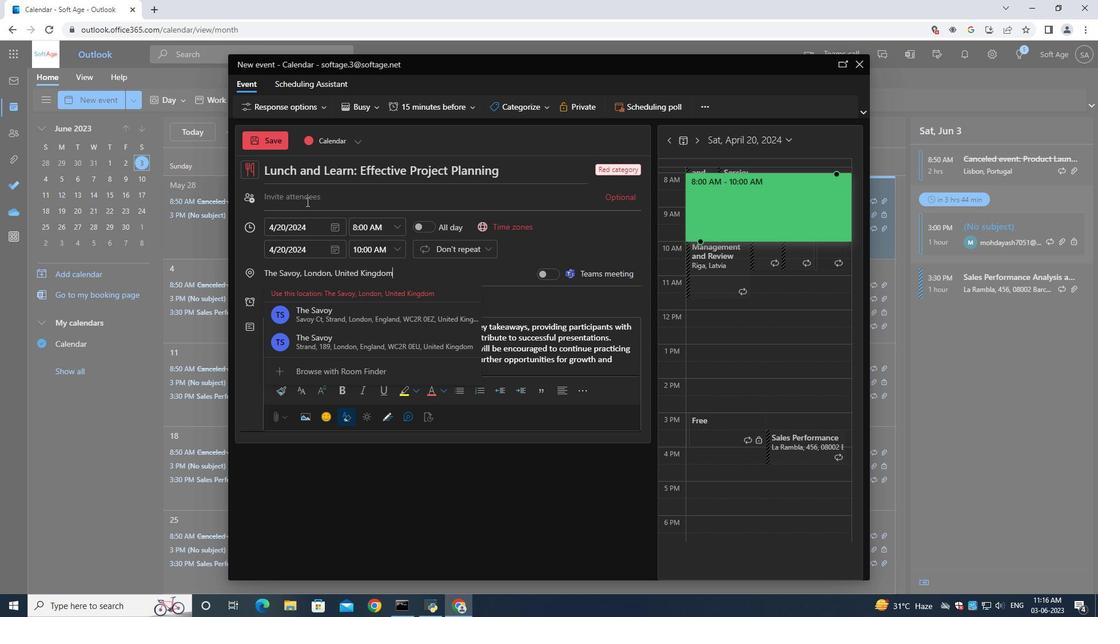 
Action: Mouse moved to (307, 196)
Screenshot: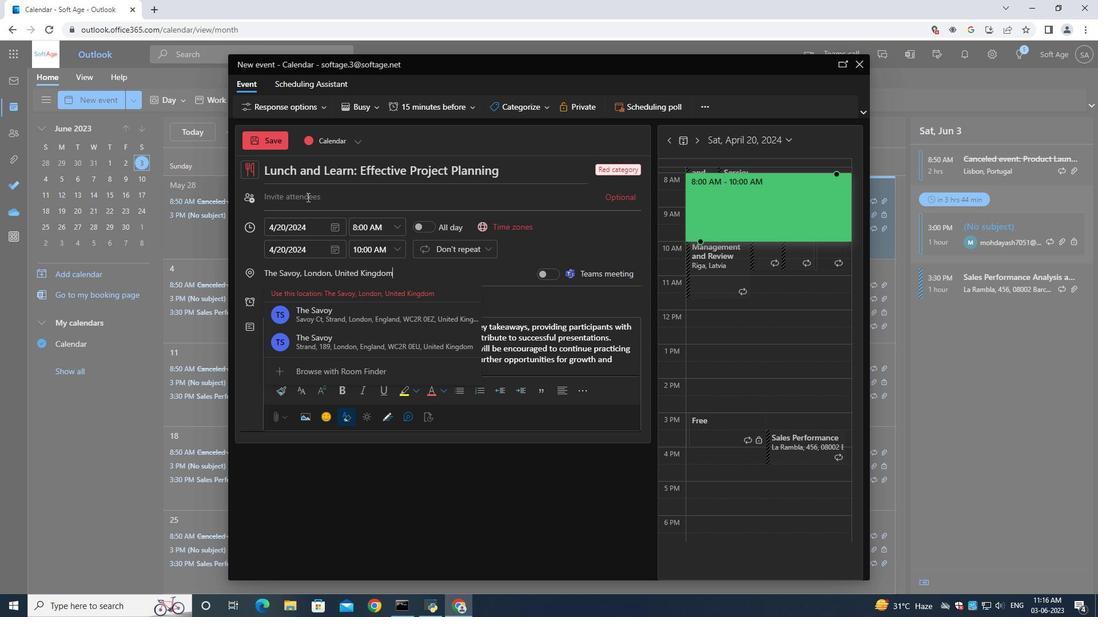 
Action: Key pressed softage.5<Key.shift>@softage.net
Screenshot: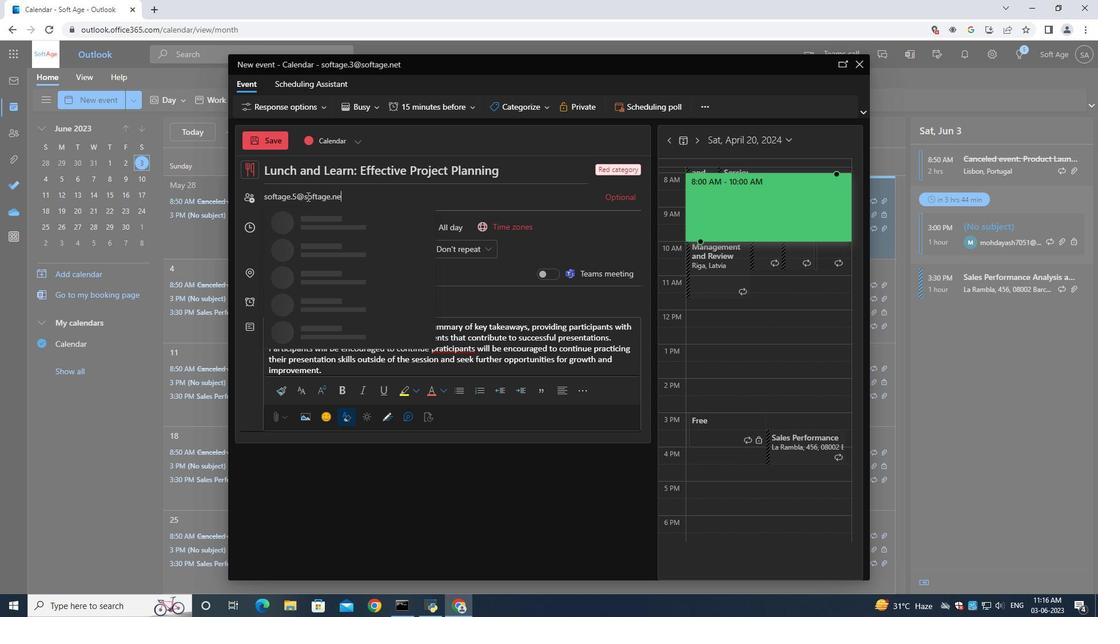 
Action: Mouse moved to (341, 217)
Screenshot: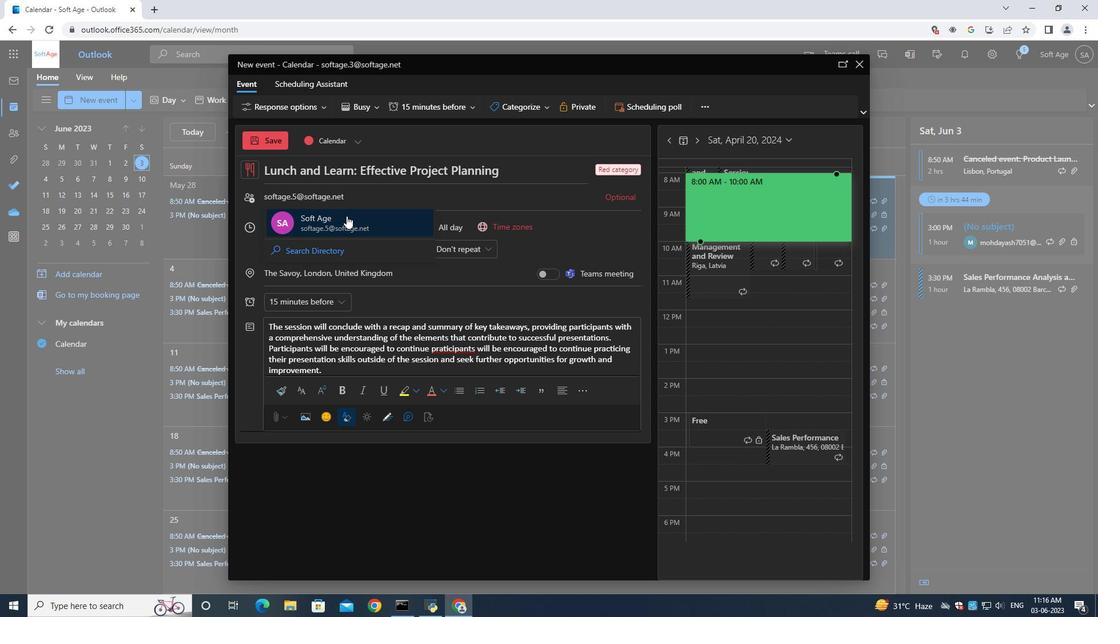 
Action: Mouse pressed left at (341, 217)
Screenshot: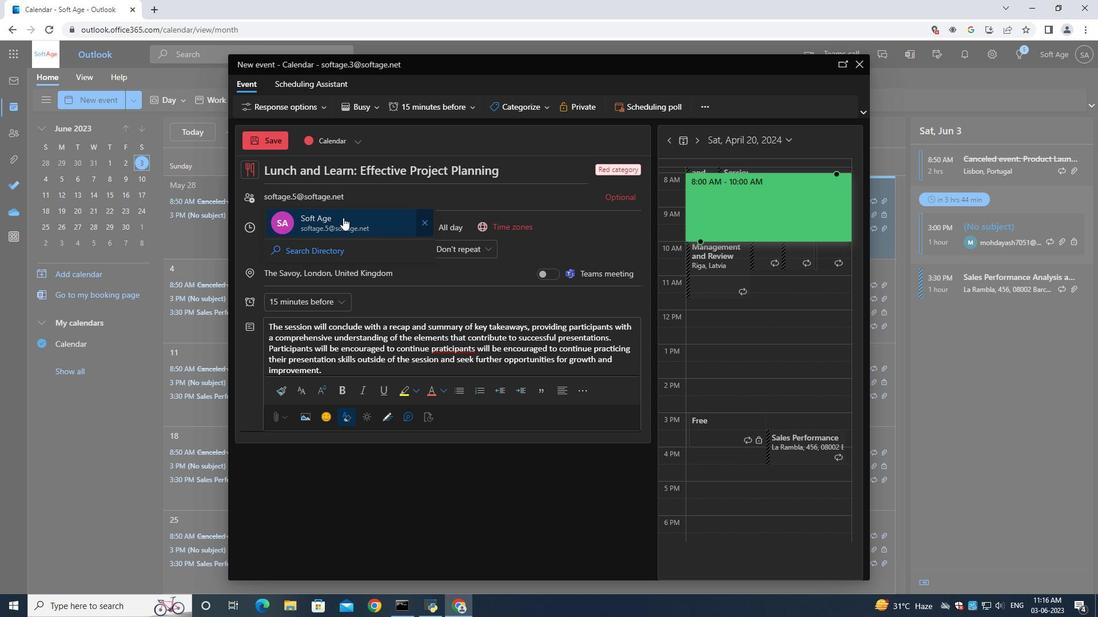 
Action: Key pressed softage.6<Key.shift>@softage.net
Screenshot: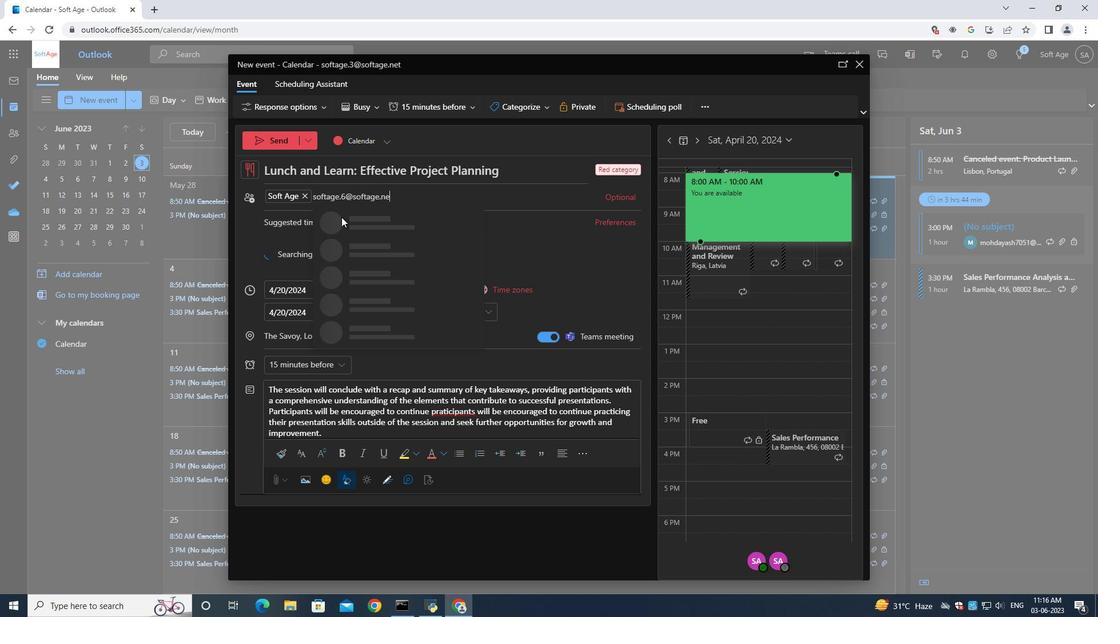 
Action: Mouse moved to (373, 220)
Screenshot: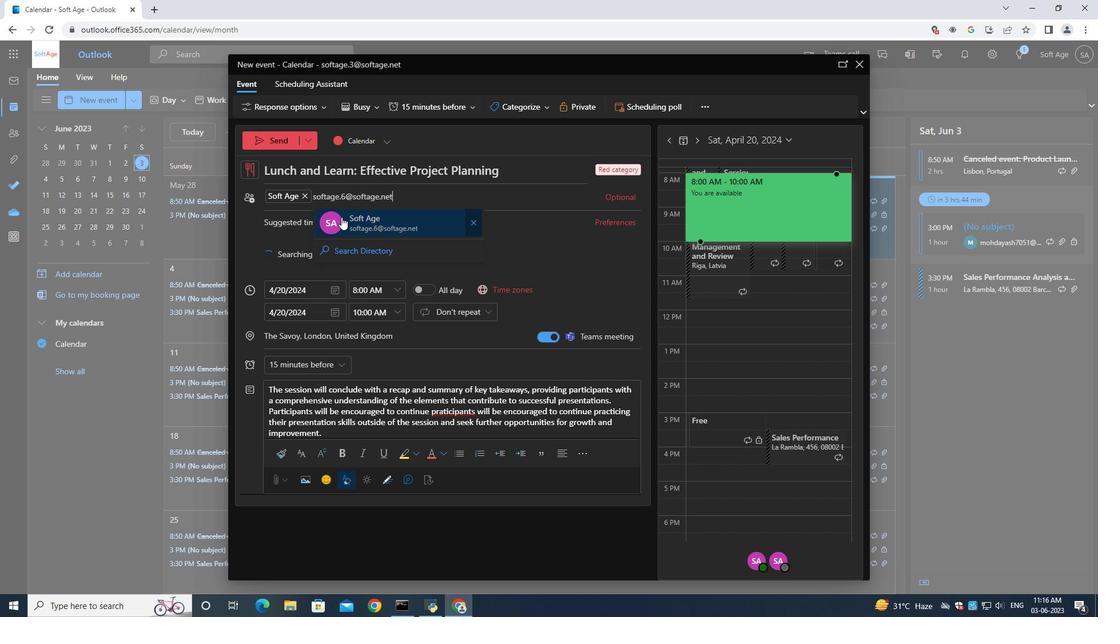 
Action: Mouse pressed left at (373, 220)
Screenshot: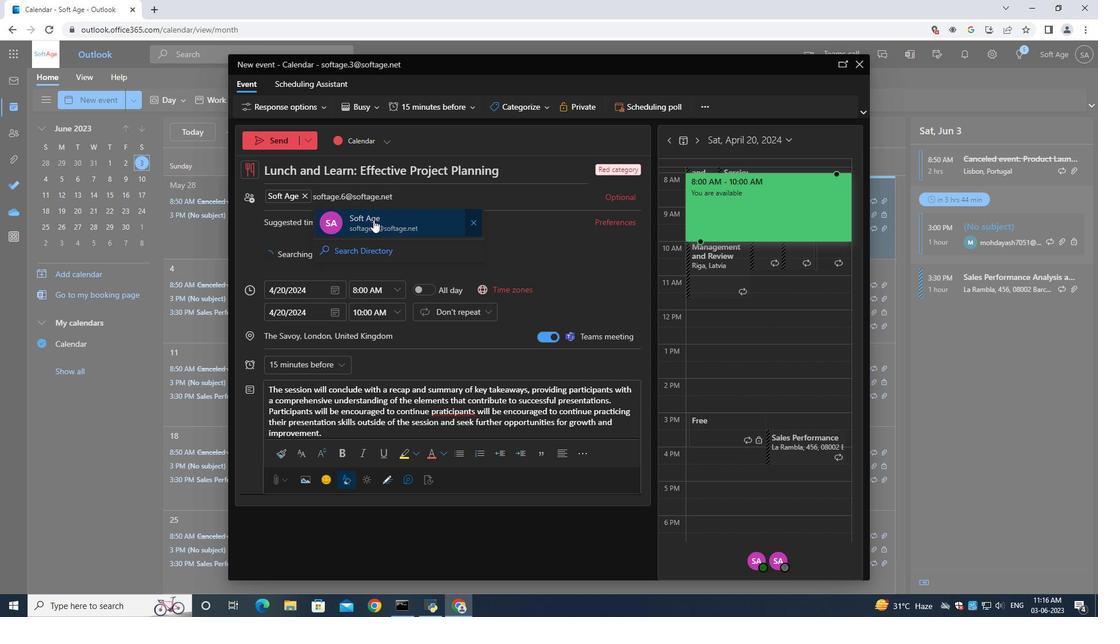 
Action: Mouse moved to (300, 367)
Screenshot: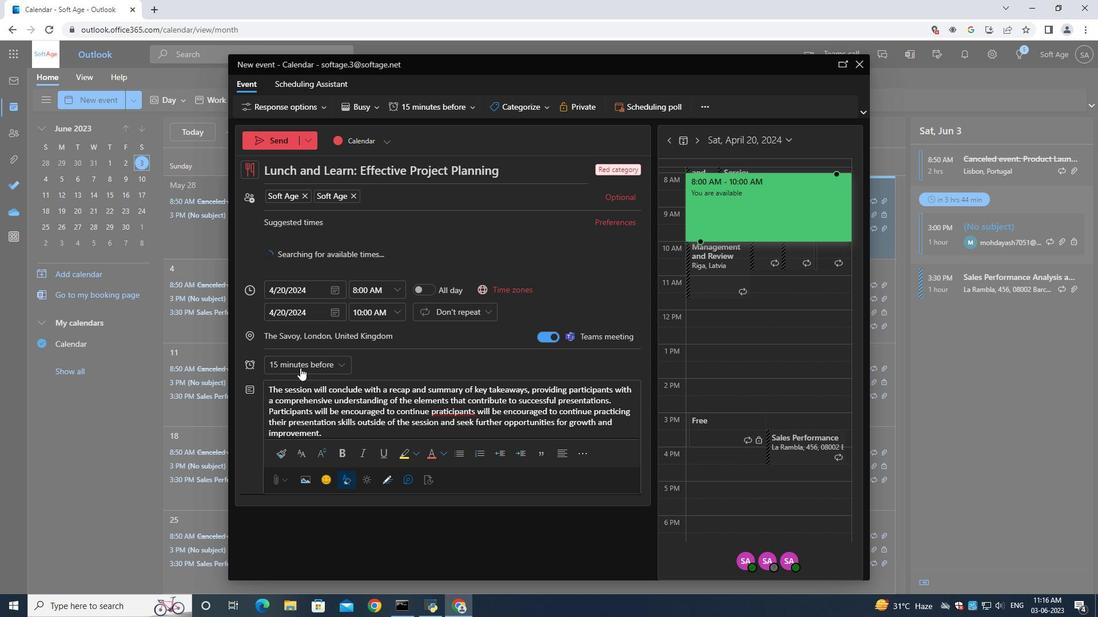 
Action: Mouse pressed left at (300, 367)
Screenshot: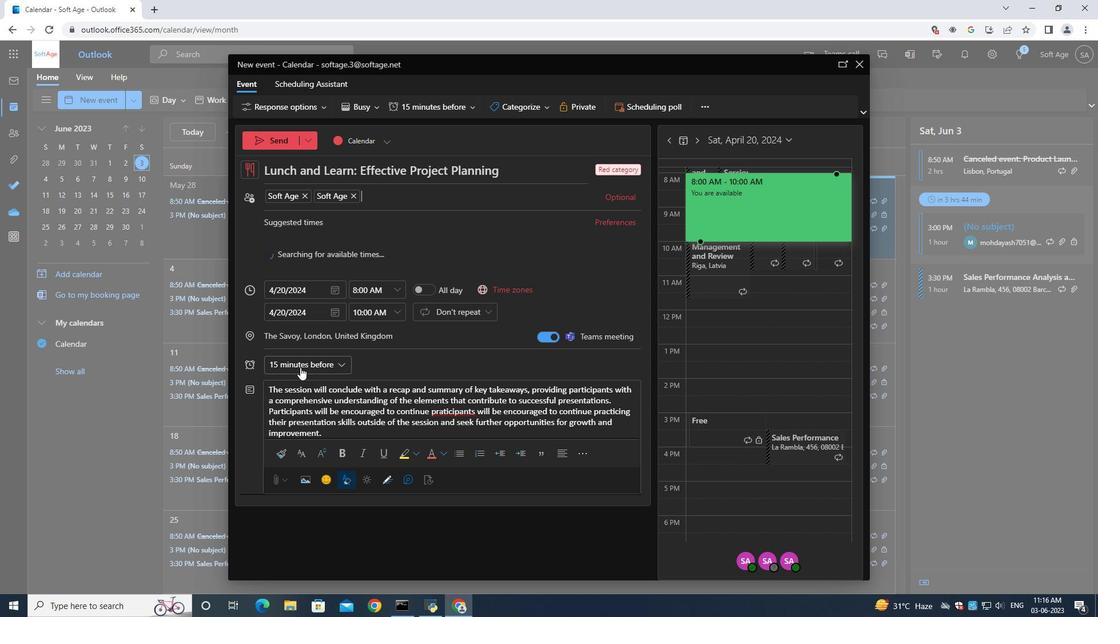 
Action: Mouse moved to (306, 161)
Screenshot: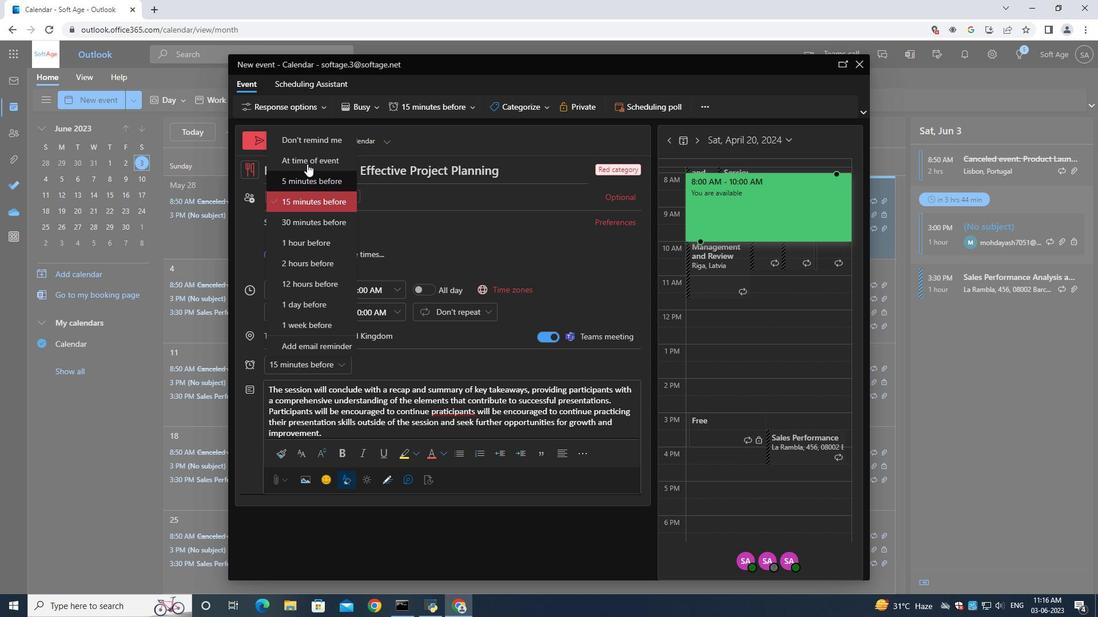 
Action: Mouse pressed left at (306, 161)
Screenshot: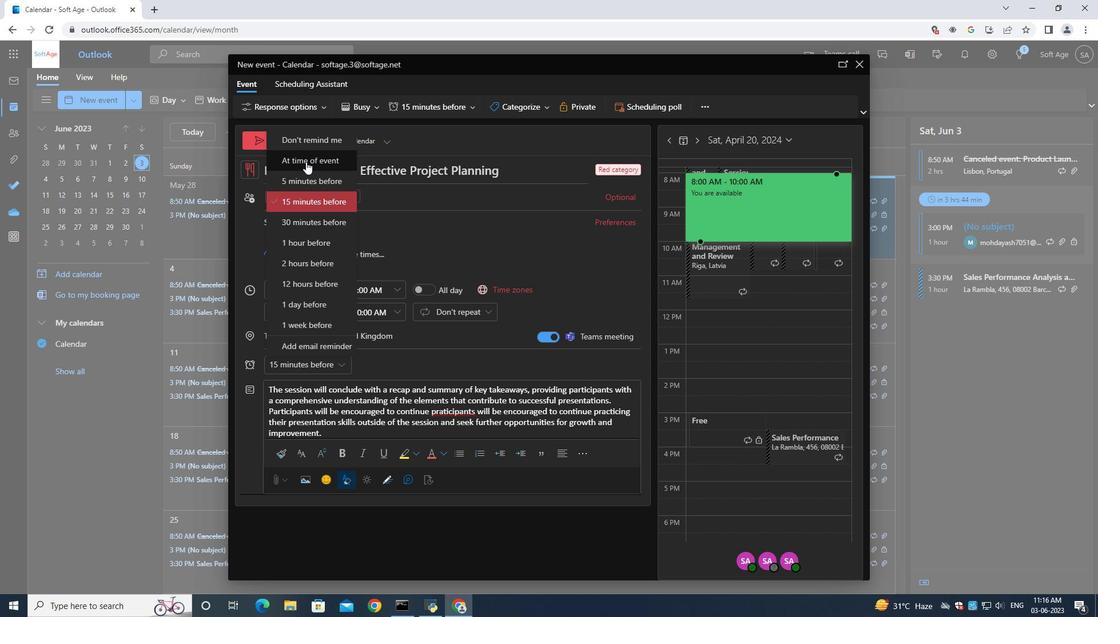 
Action: Mouse moved to (281, 143)
Screenshot: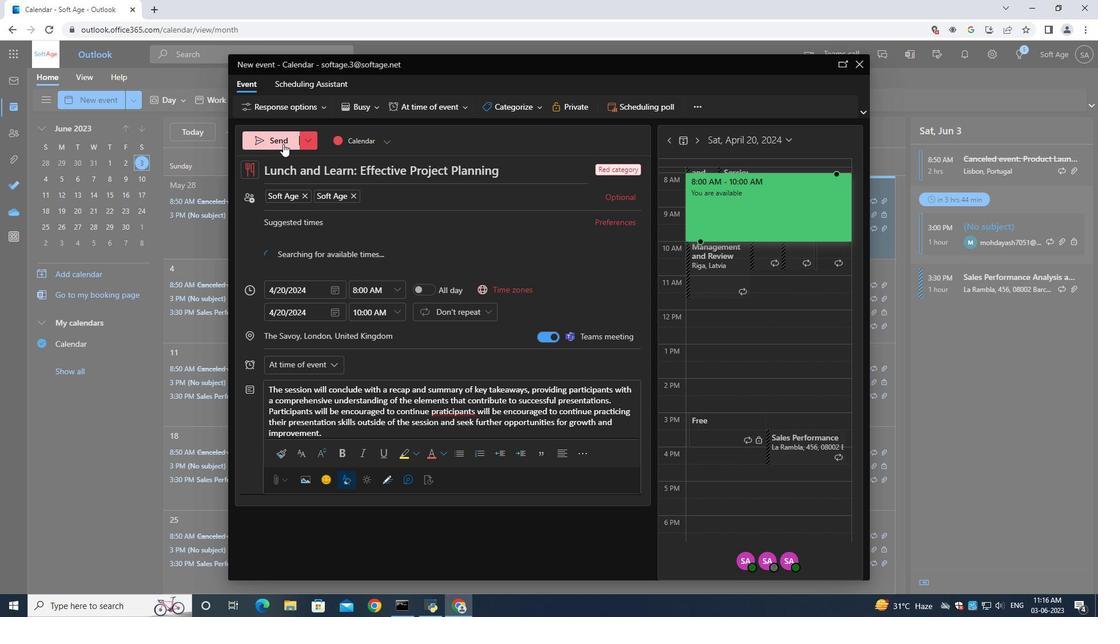 
Action: Mouse pressed left at (281, 143)
Screenshot: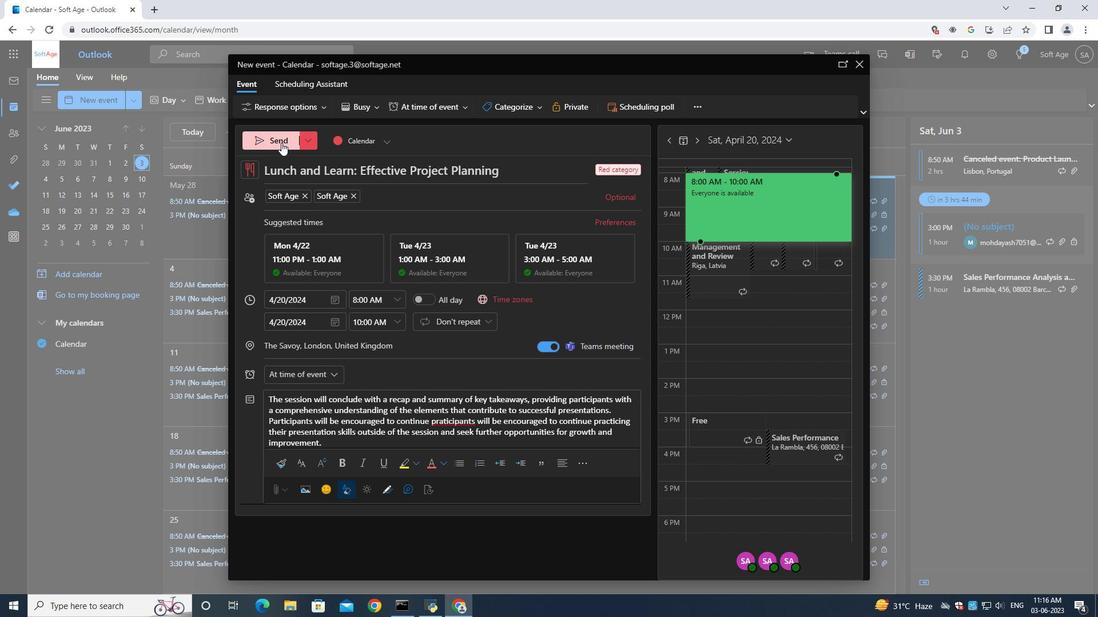 
Action: Mouse moved to (357, 264)
Screenshot: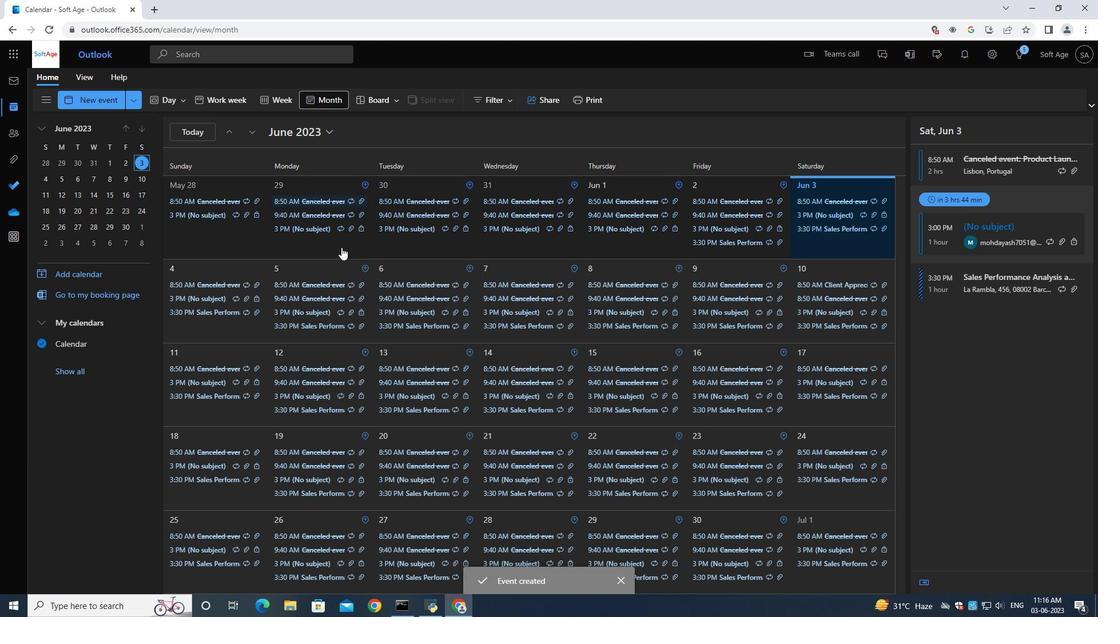 
